 Task: Compose an email with the signature Gerald Davis with the subject Request for a course recommendation and the message I appreciate your attention to detail and thorough response. from softage.2@softage.net to softage.6@softage.net with an attached image file Logo.png Undo the message and rewrite the message as I would like to arrange a call to discuss this matter further Send the email. Finally, move the email from Sent Items to the label Fragrances
Action: Mouse moved to (65, 67)
Screenshot: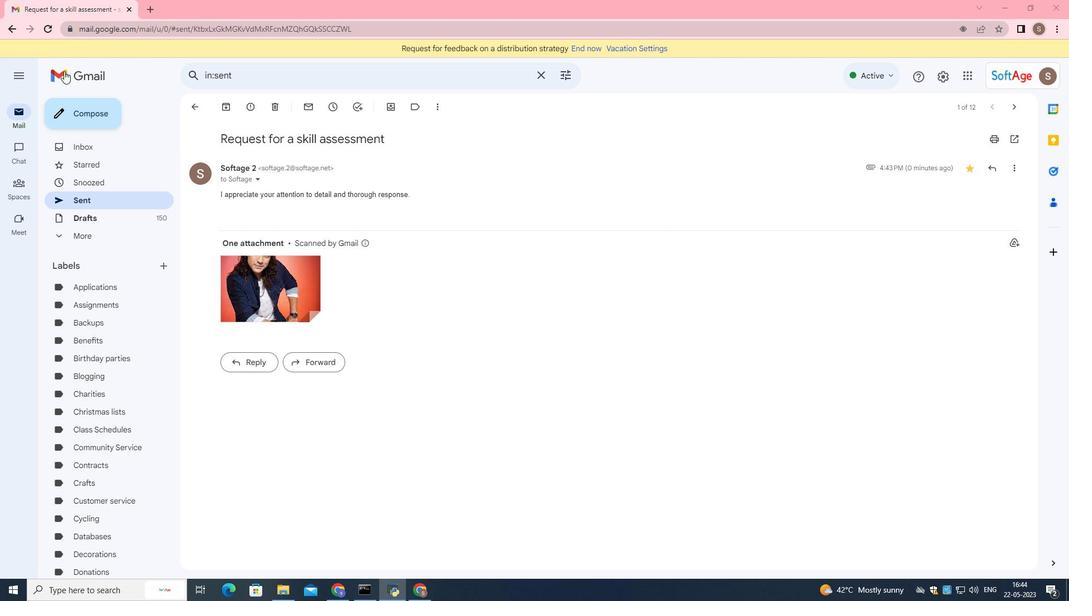 
Action: Mouse pressed left at (65, 67)
Screenshot: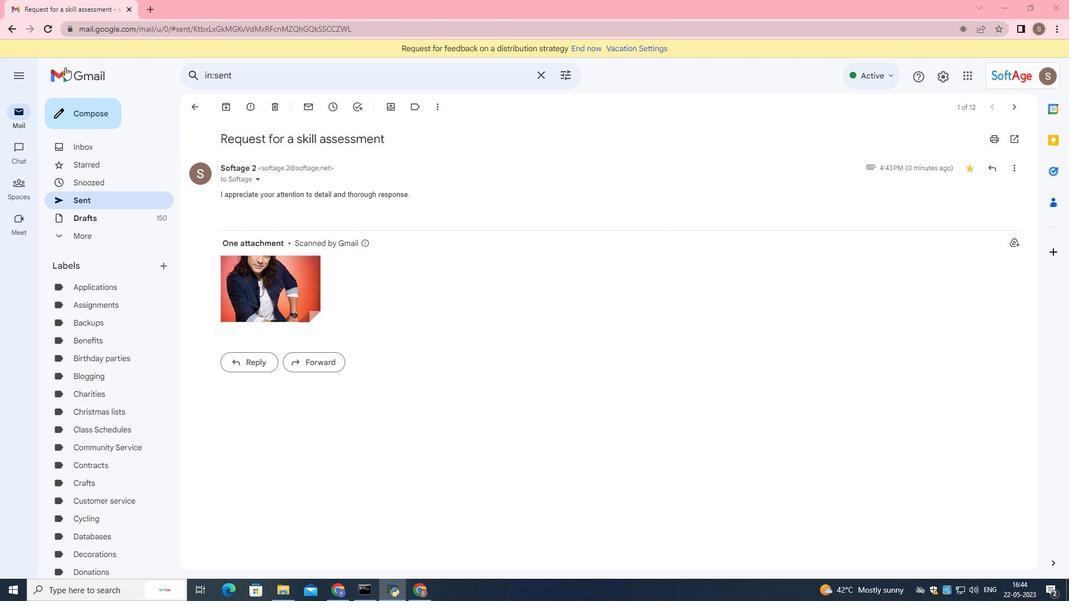 
Action: Mouse moved to (90, 117)
Screenshot: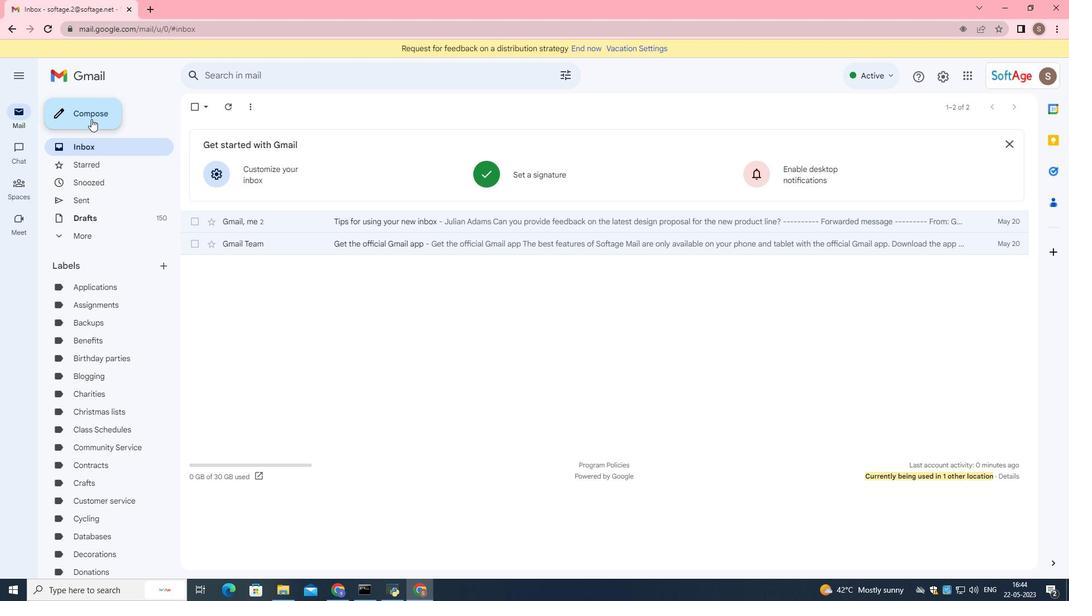 
Action: Mouse pressed left at (90, 117)
Screenshot: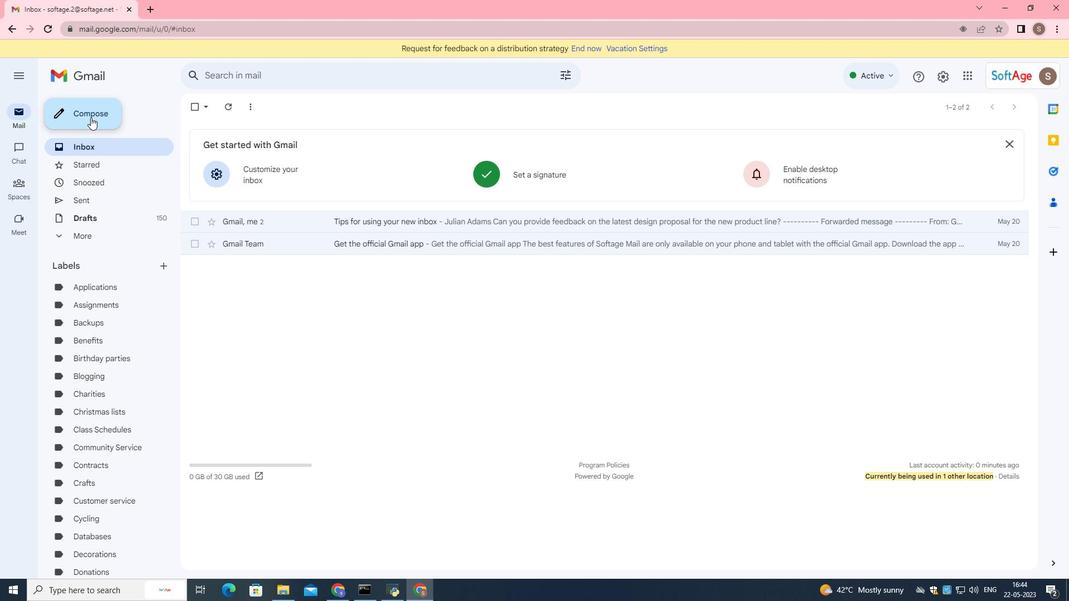 
Action: Mouse moved to (897, 561)
Screenshot: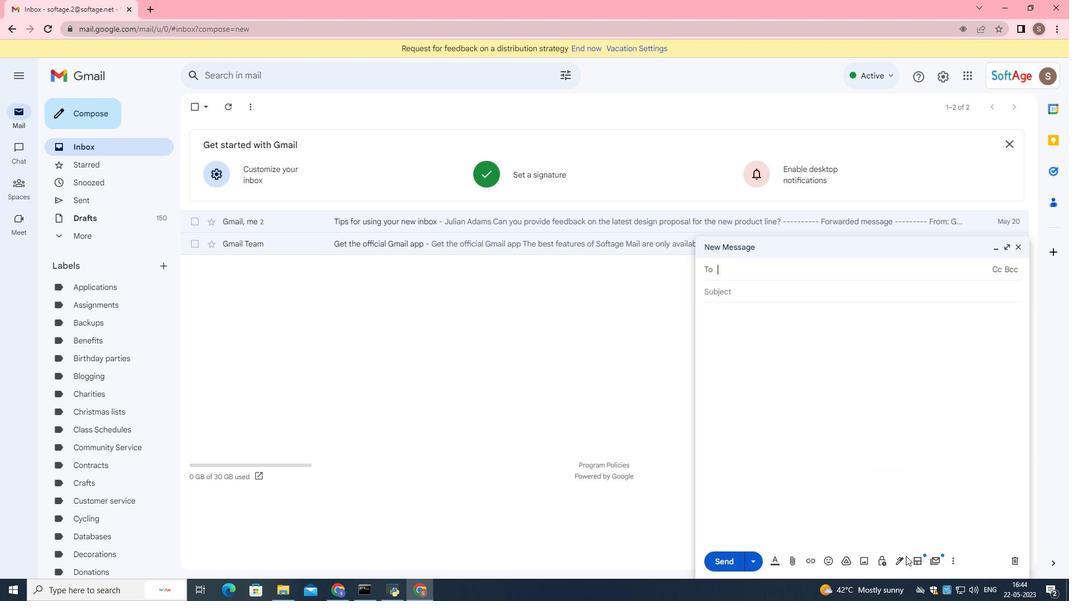 
Action: Mouse pressed left at (897, 561)
Screenshot: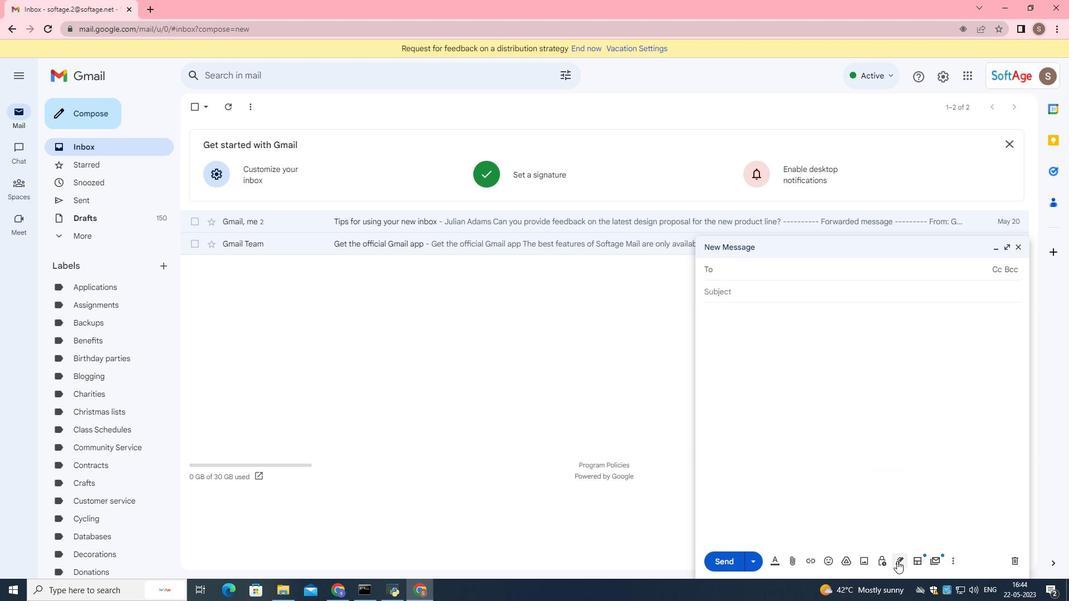 
Action: Mouse moved to (929, 231)
Screenshot: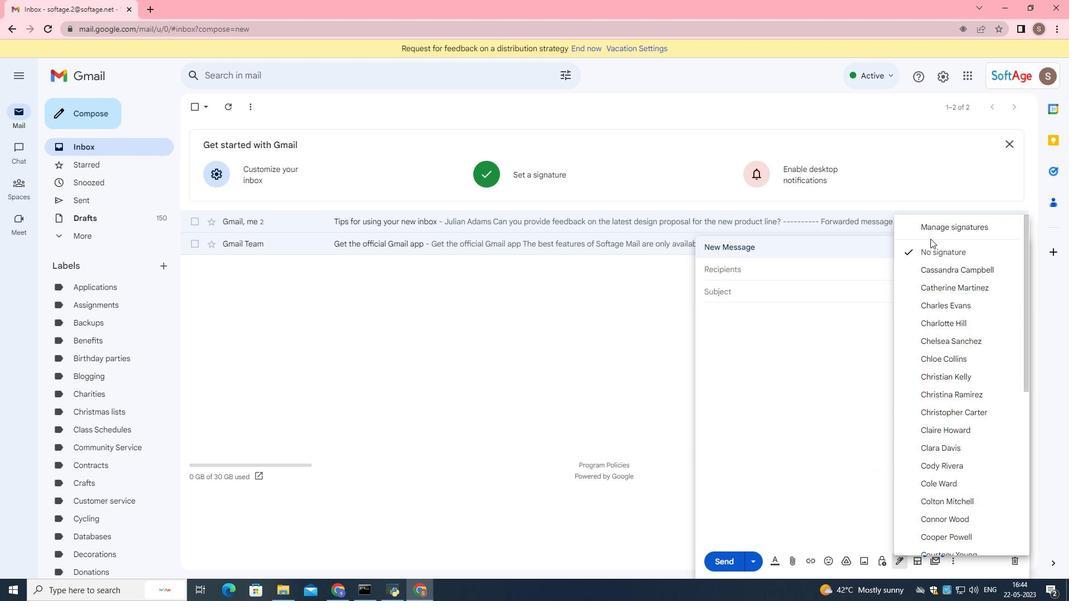 
Action: Mouse pressed left at (929, 231)
Screenshot: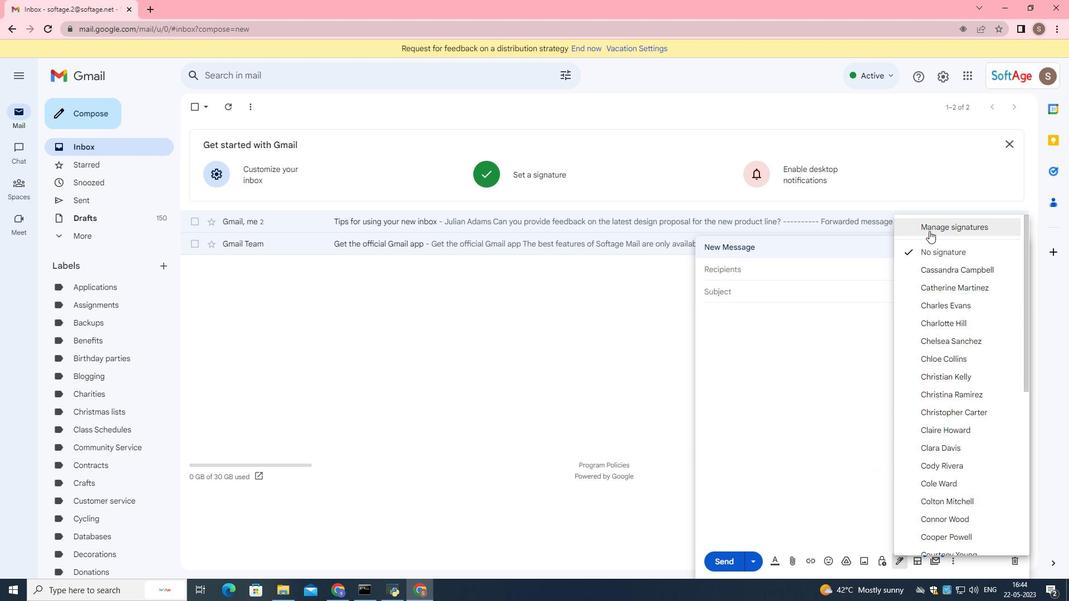 
Action: Mouse moved to (897, 560)
Screenshot: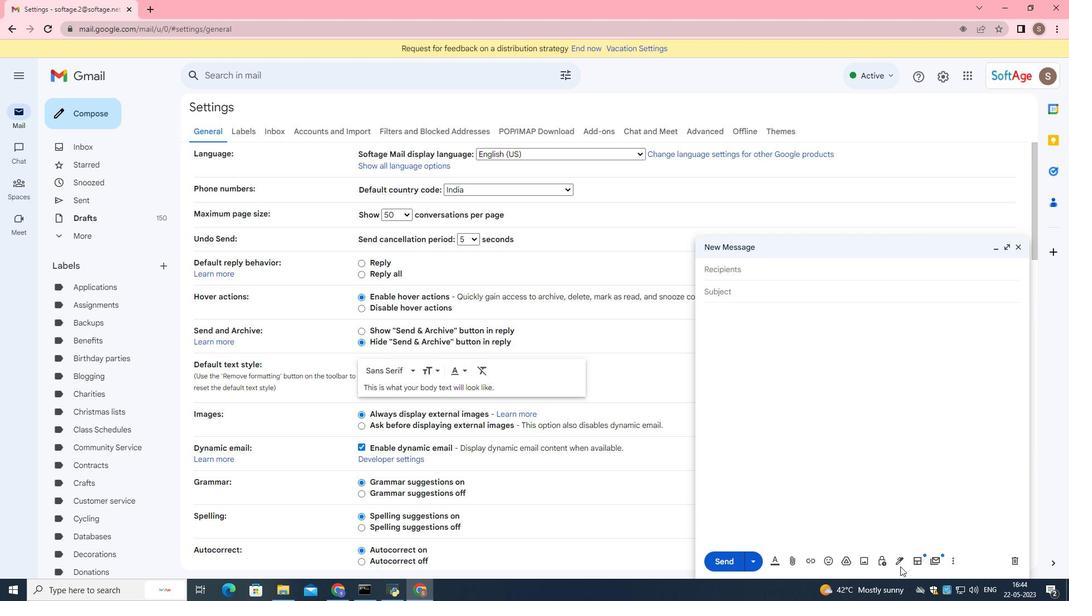 
Action: Mouse pressed left at (897, 560)
Screenshot: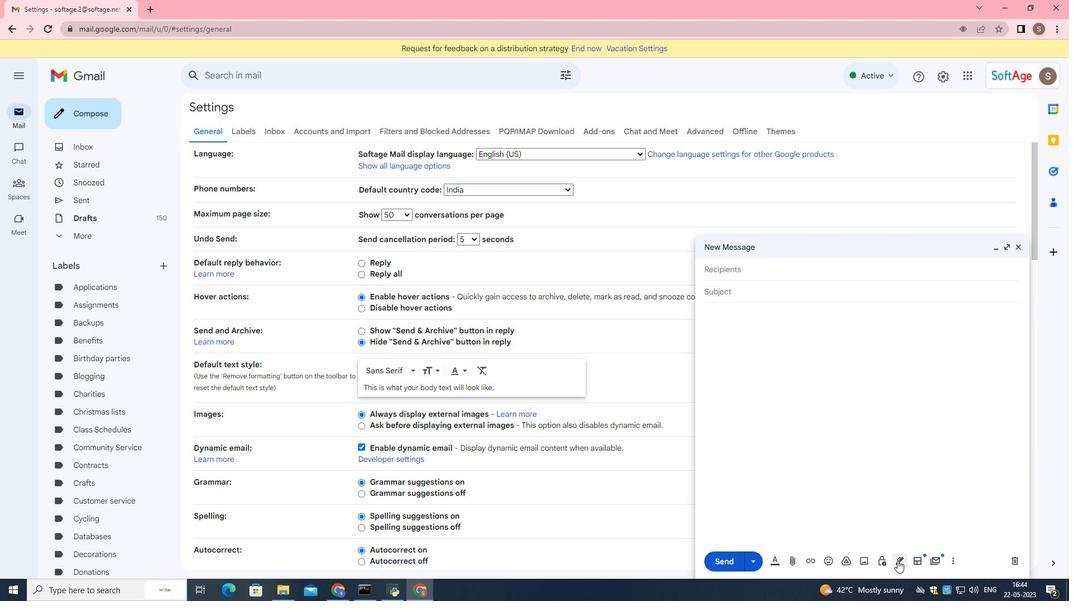 
Action: Mouse moved to (917, 517)
Screenshot: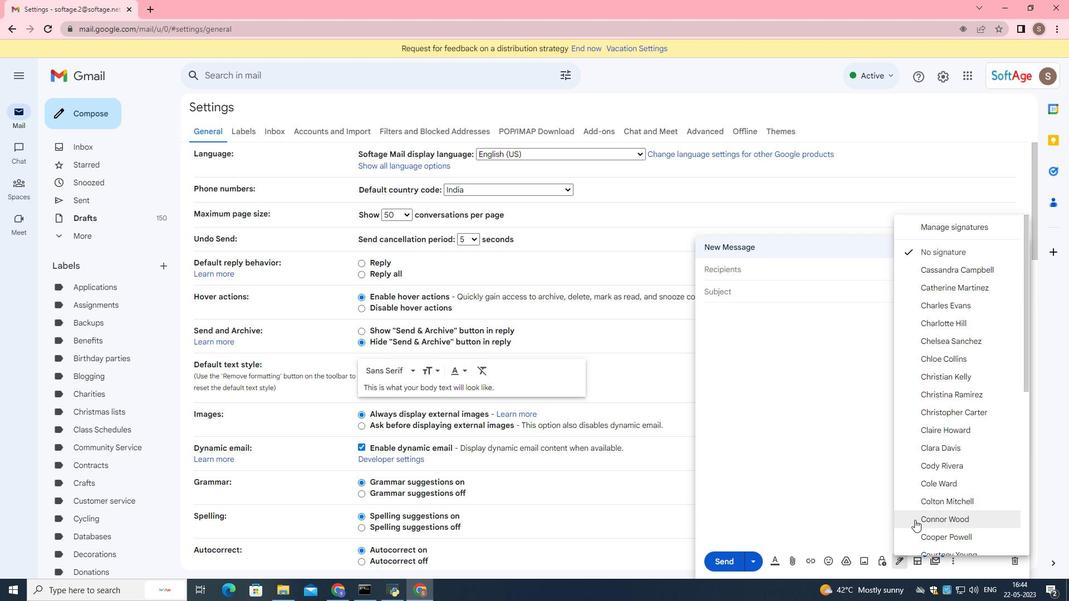 
Action: Mouse scrolled (917, 516) with delta (0, 0)
Screenshot: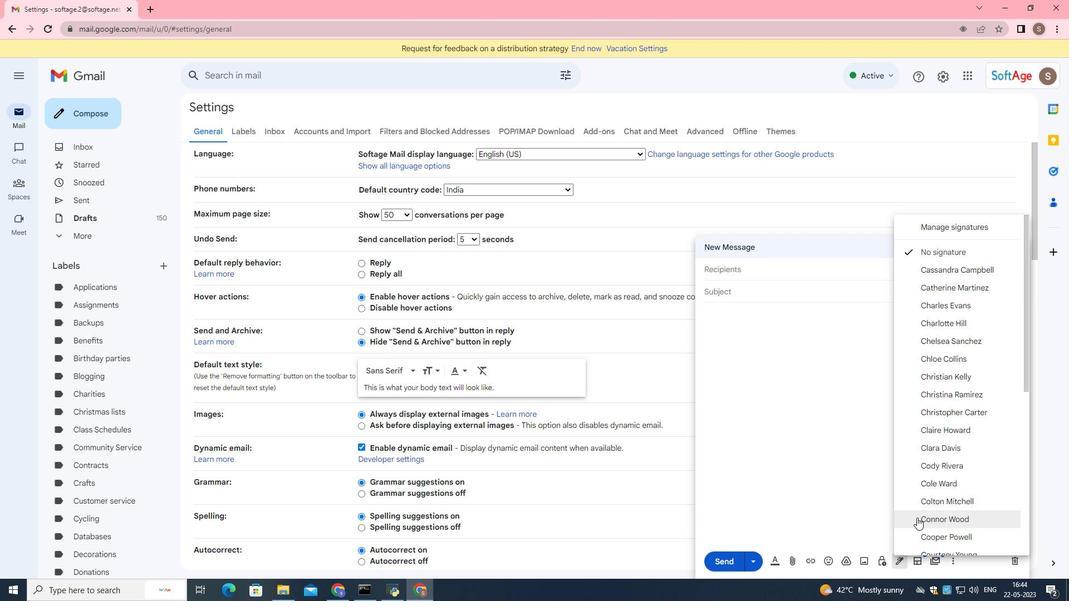 
Action: Mouse scrolled (917, 516) with delta (0, 0)
Screenshot: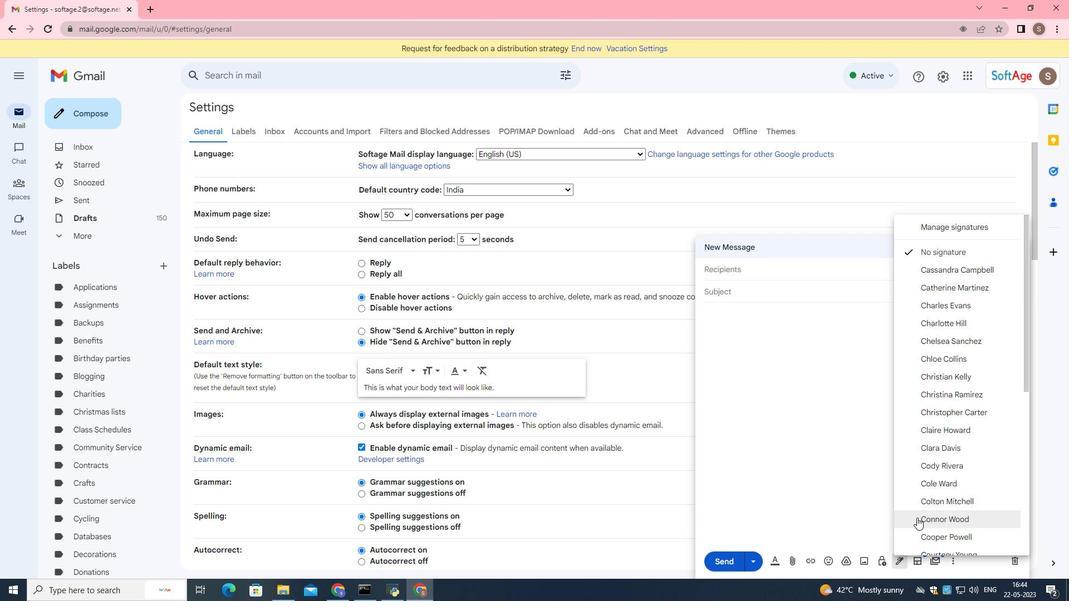 
Action: Mouse scrolled (917, 516) with delta (0, 0)
Screenshot: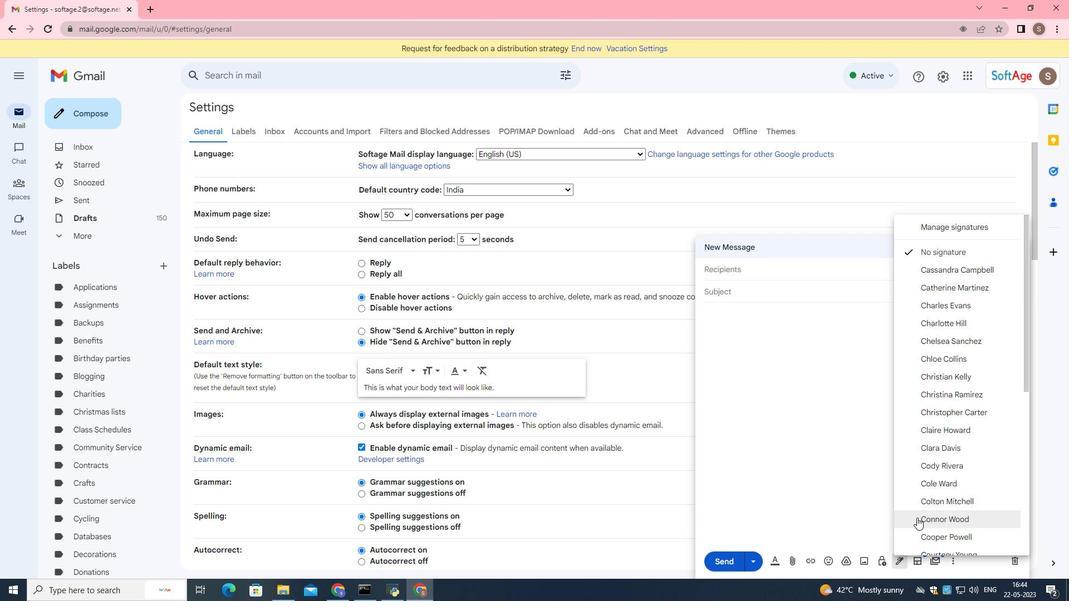 
Action: Mouse scrolled (917, 516) with delta (0, 0)
Screenshot: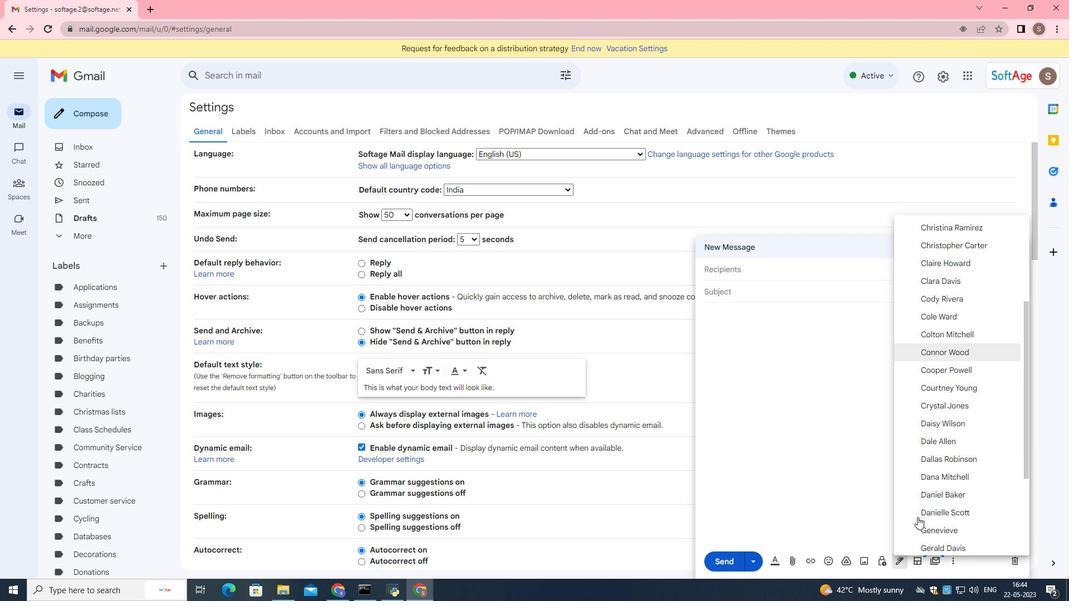 
Action: Mouse scrolled (917, 516) with delta (0, 0)
Screenshot: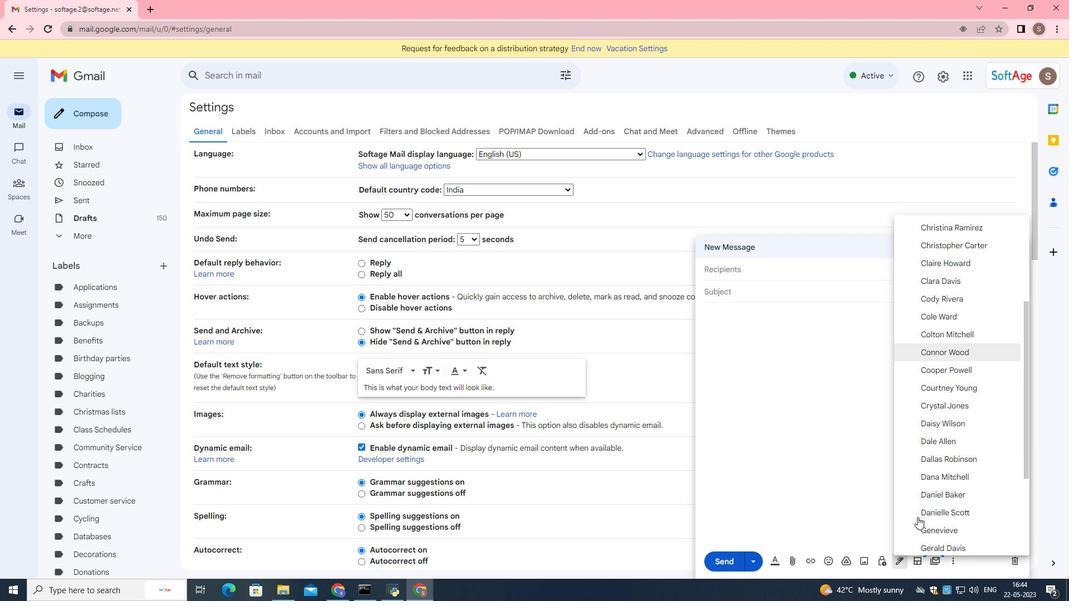 
Action: Mouse scrolled (917, 516) with delta (0, 0)
Screenshot: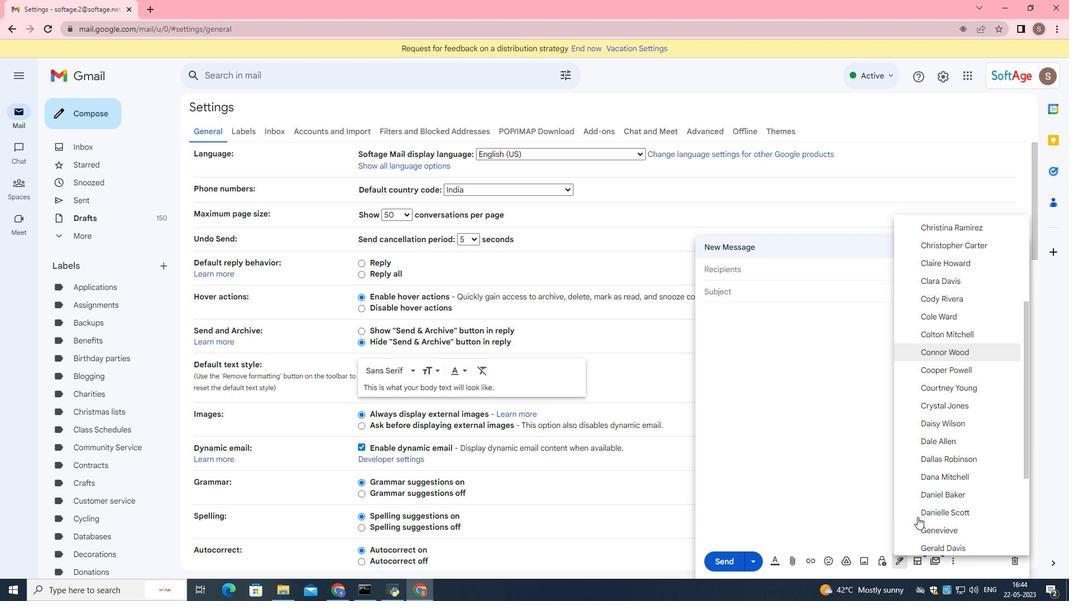 
Action: Mouse scrolled (917, 516) with delta (0, 0)
Screenshot: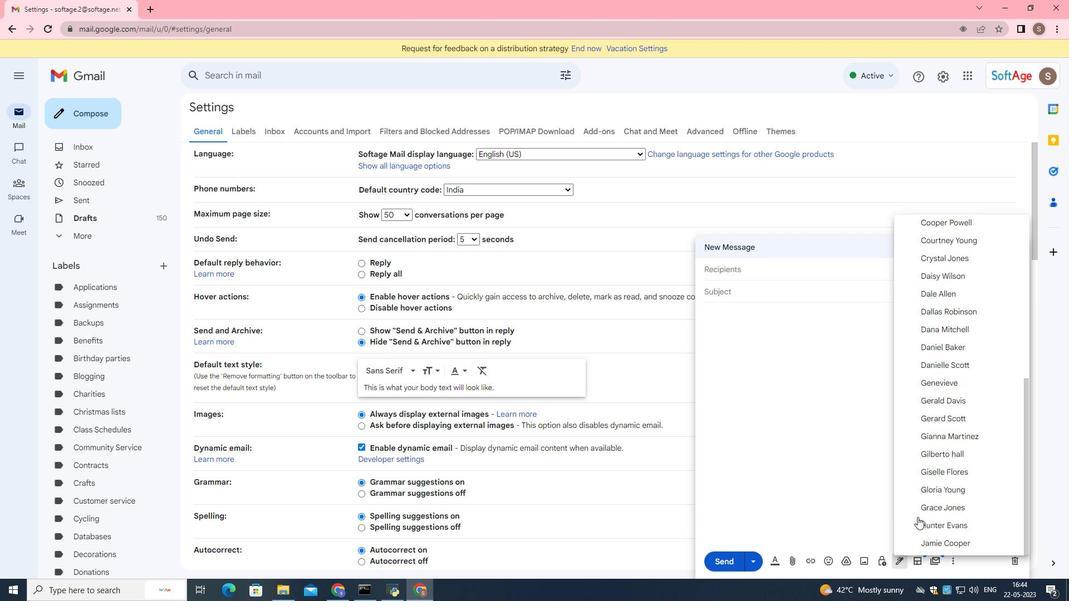 
Action: Mouse scrolled (917, 516) with delta (0, 0)
Screenshot: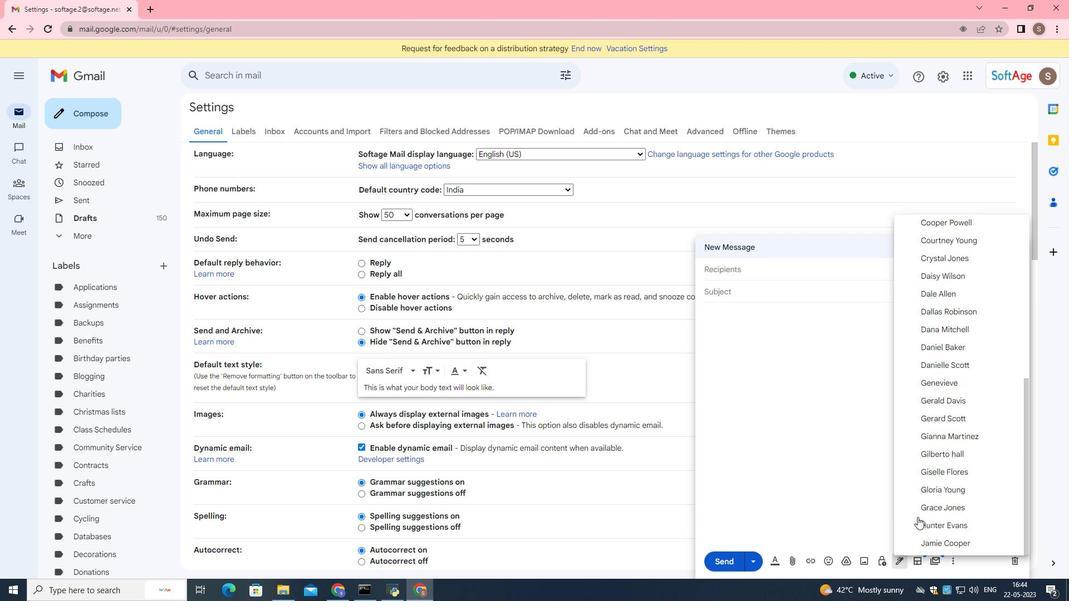 
Action: Mouse scrolled (917, 516) with delta (0, 0)
Screenshot: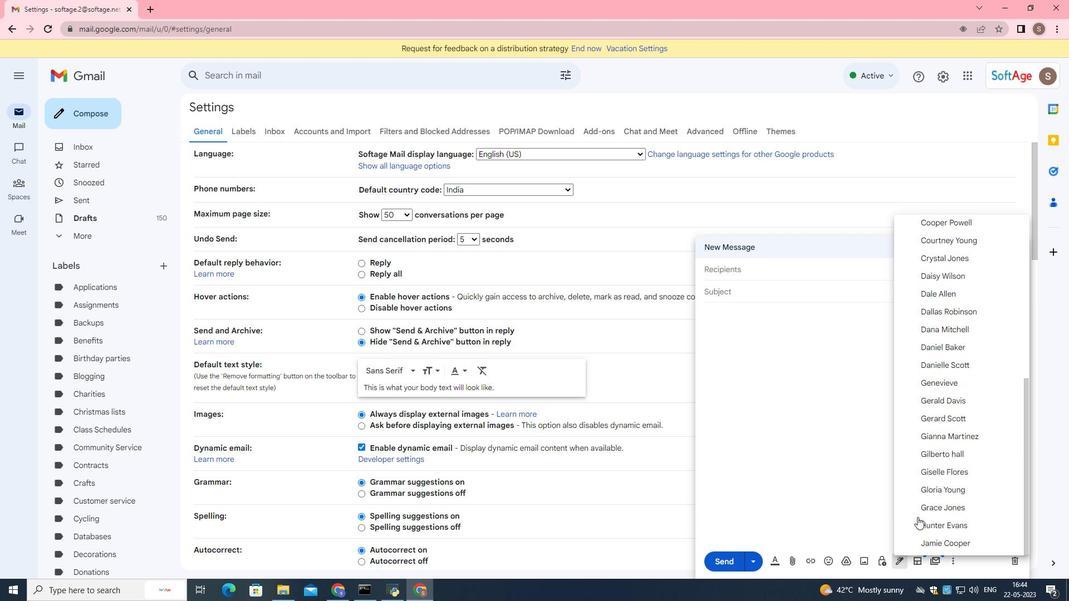 
Action: Mouse scrolled (917, 516) with delta (0, 0)
Screenshot: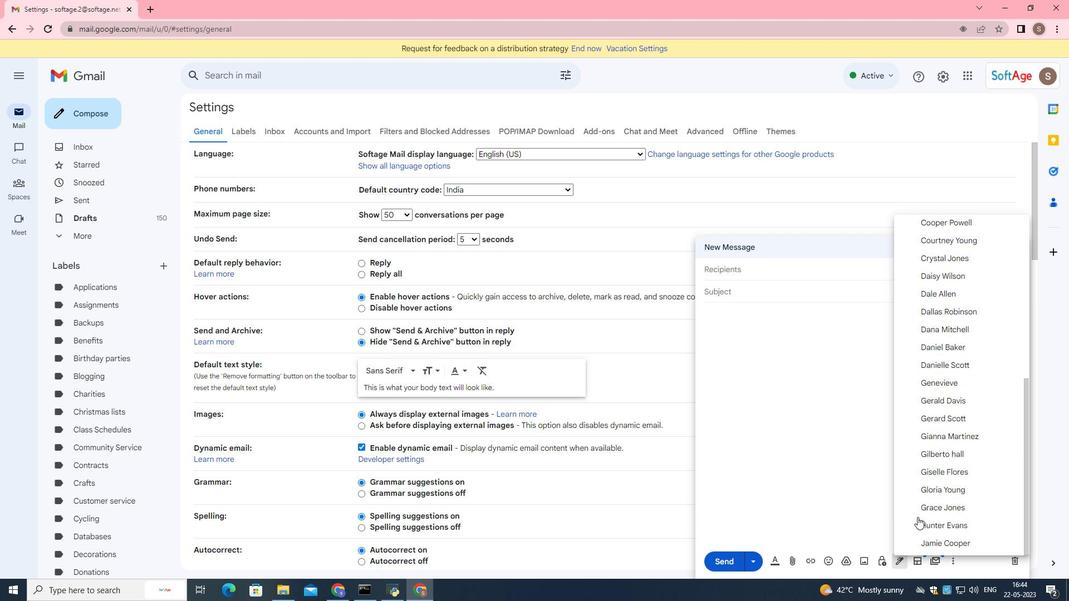
Action: Mouse scrolled (917, 516) with delta (0, 0)
Screenshot: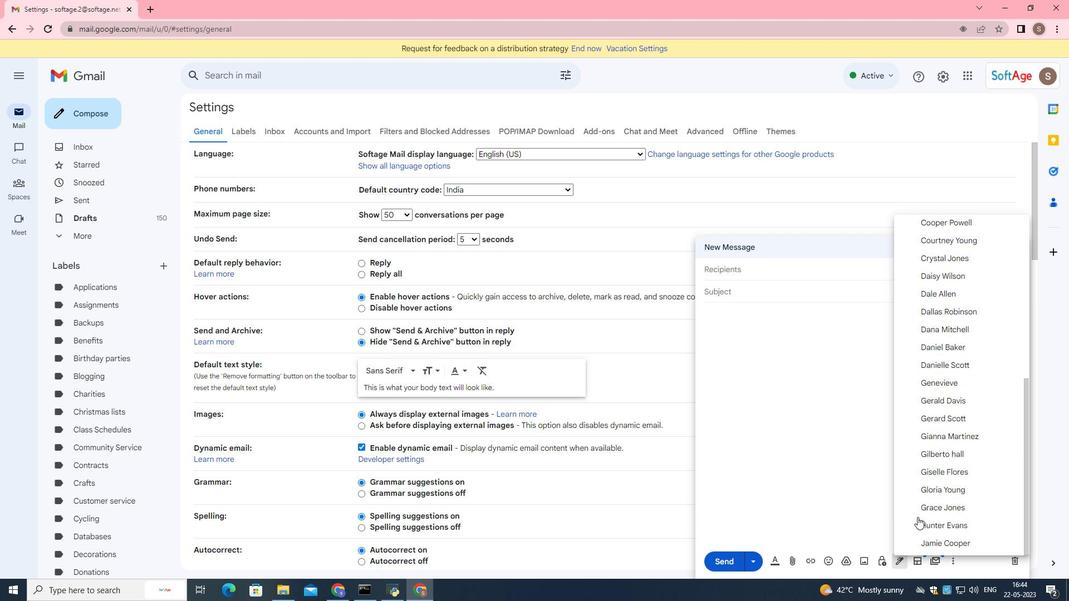 
Action: Mouse scrolled (917, 516) with delta (0, 0)
Screenshot: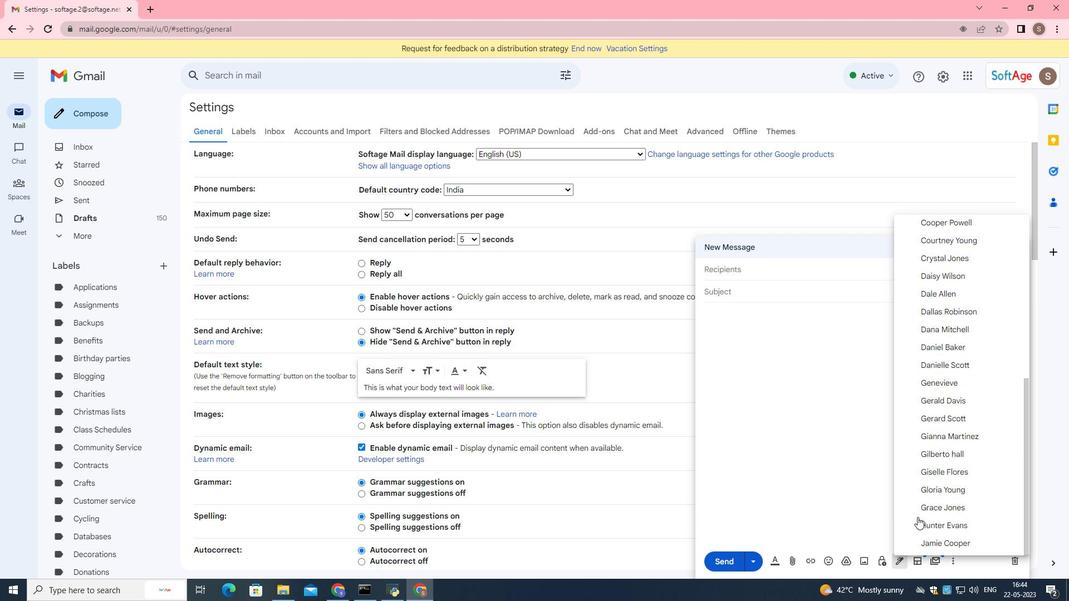 
Action: Mouse scrolled (917, 516) with delta (0, 0)
Screenshot: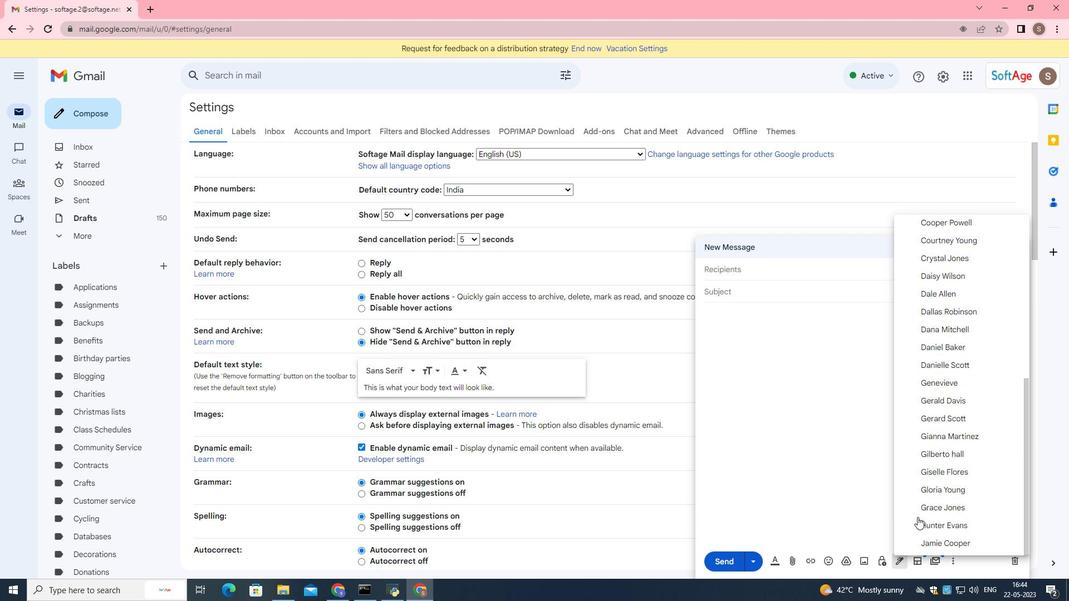 
Action: Mouse scrolled (917, 516) with delta (0, 0)
Screenshot: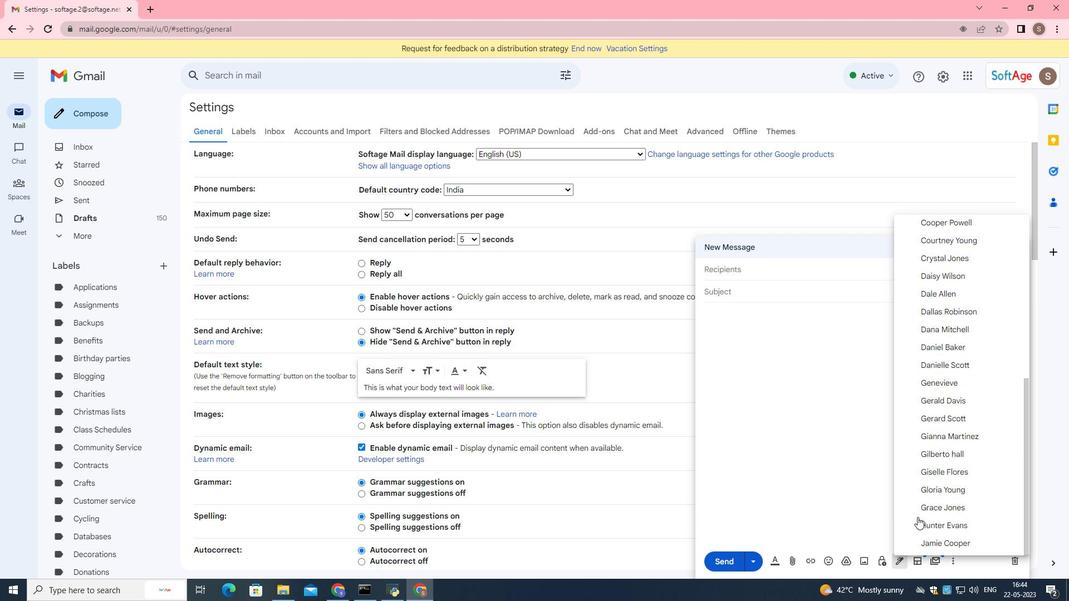
Action: Mouse scrolled (917, 516) with delta (0, 0)
Screenshot: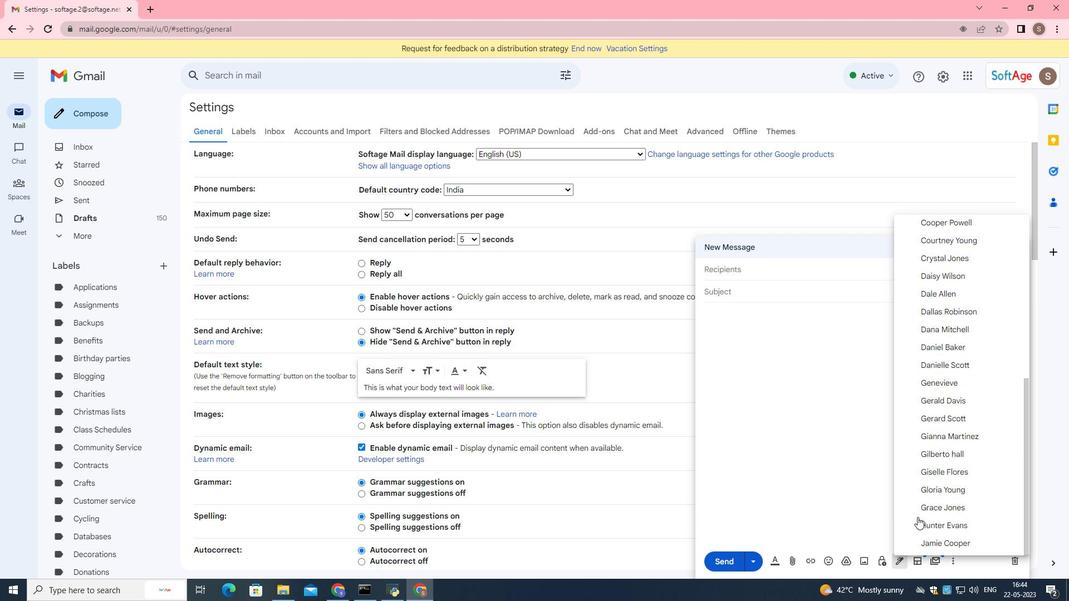 
Action: Mouse scrolled (917, 516) with delta (0, 0)
Screenshot: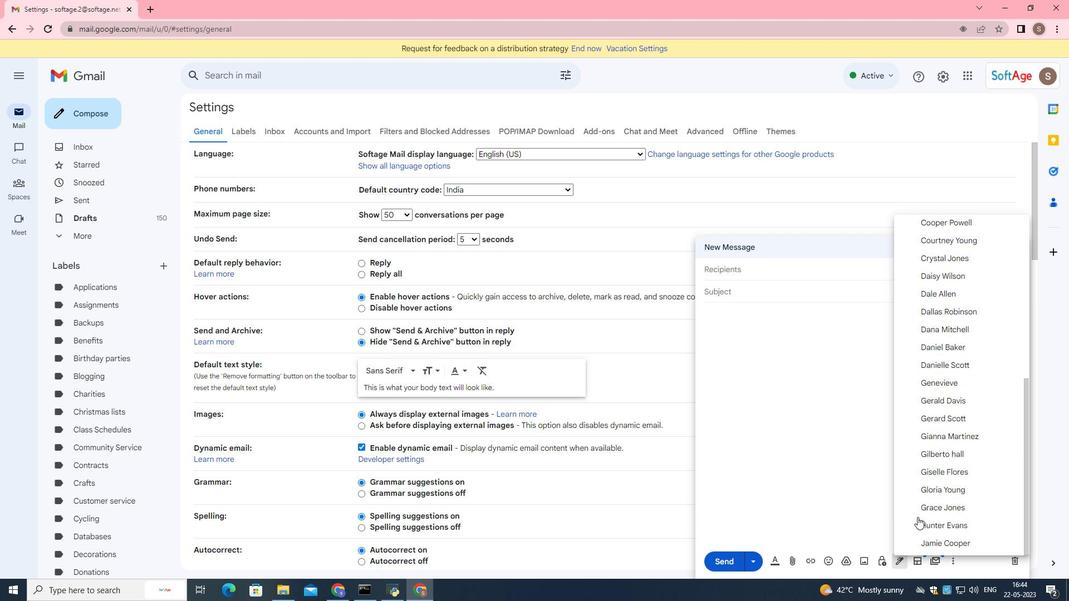 
Action: Mouse moved to (952, 401)
Screenshot: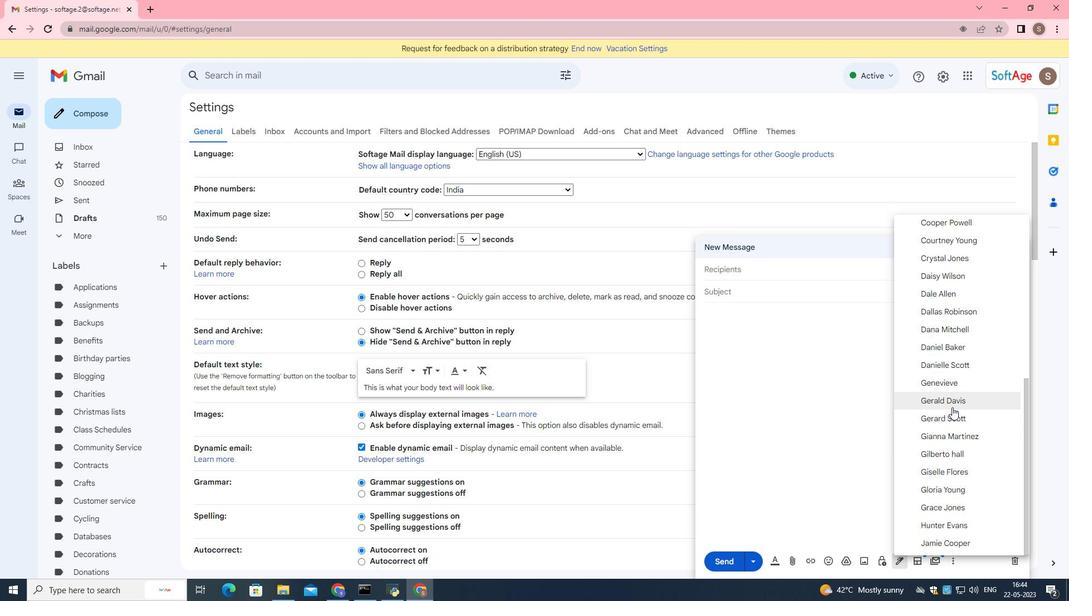 
Action: Mouse pressed left at (952, 401)
Screenshot: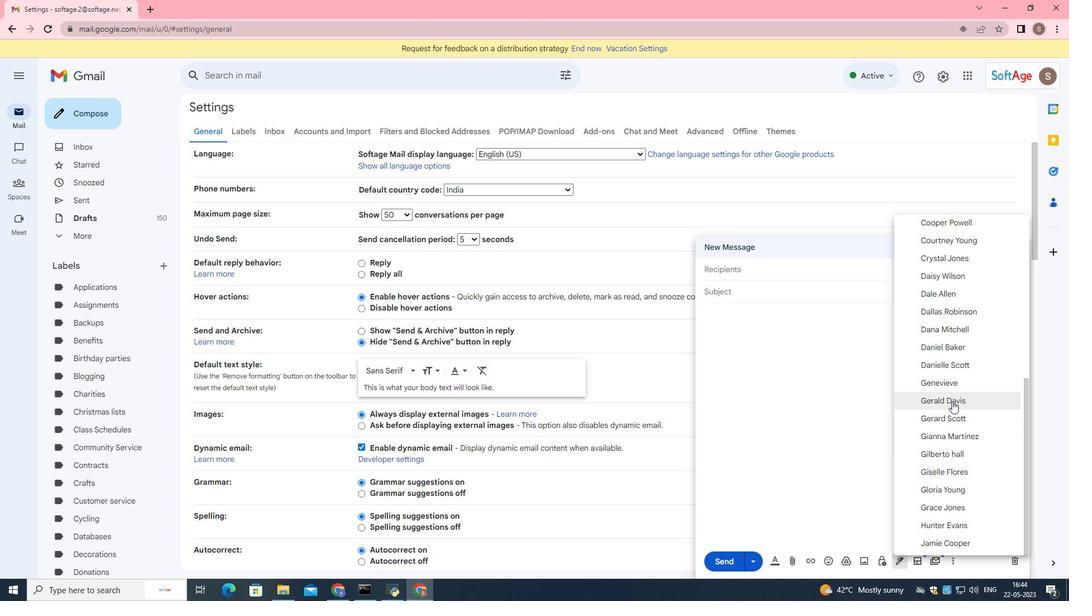 
Action: Mouse moved to (821, 332)
Screenshot: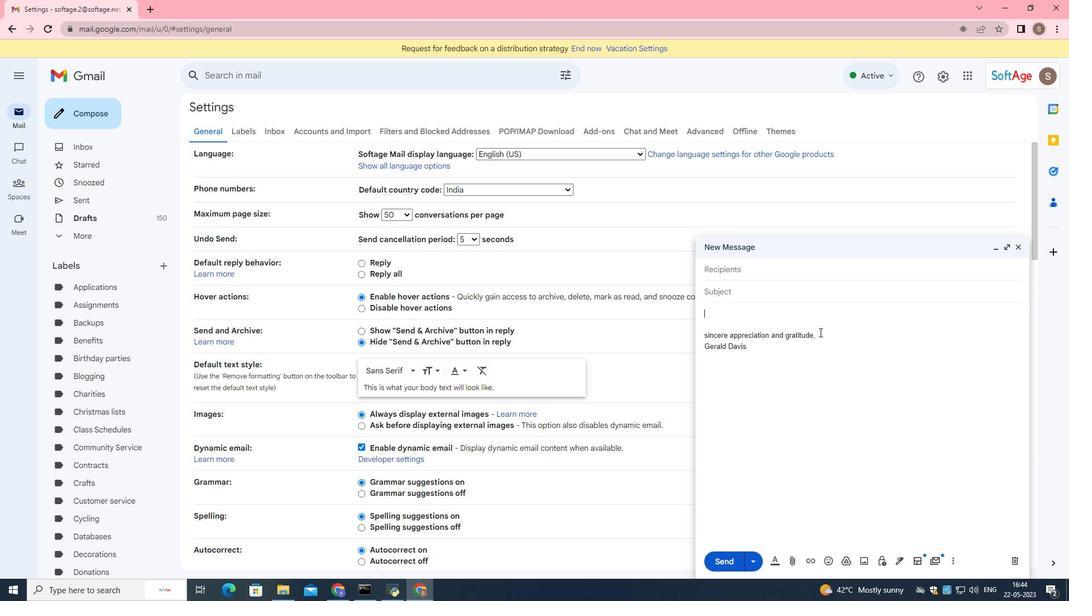 
Action: Mouse pressed left at (821, 332)
Screenshot: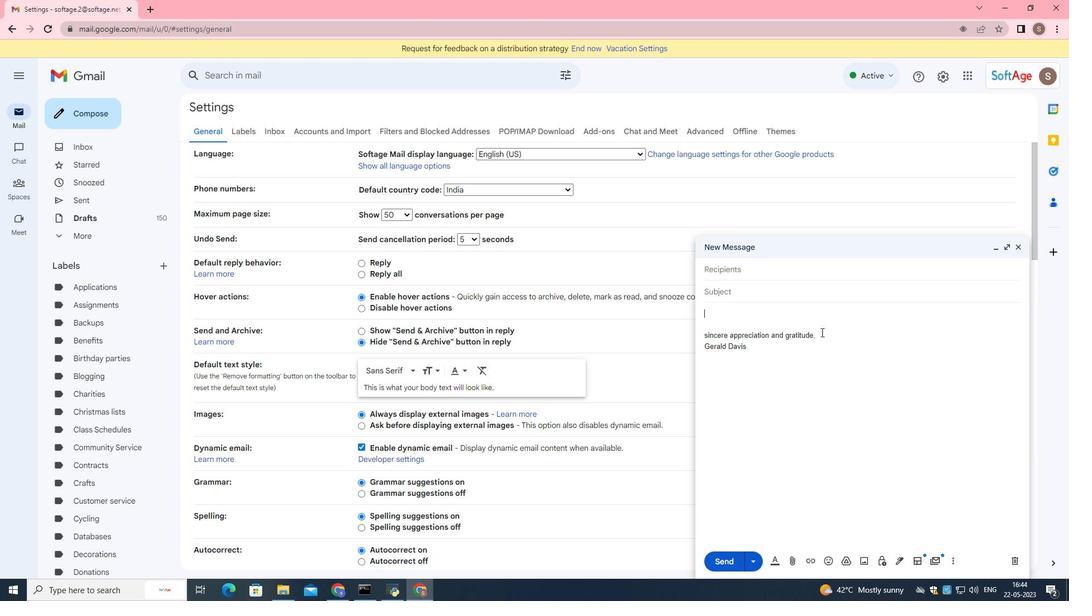 
Action: Mouse moved to (694, 319)
Screenshot: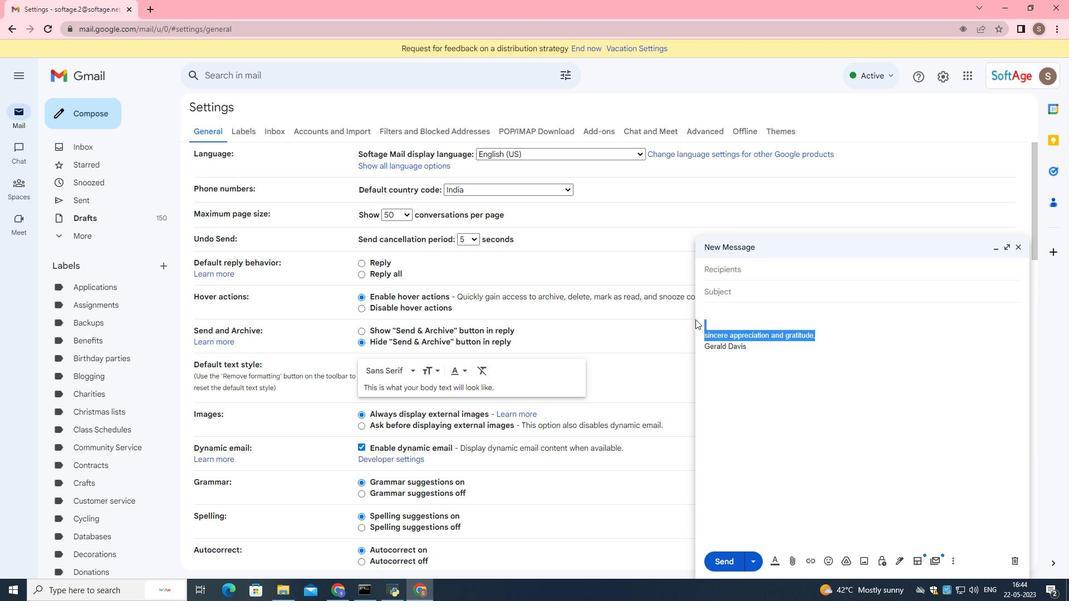 
Action: Key pressed <Key.backspace>
Screenshot: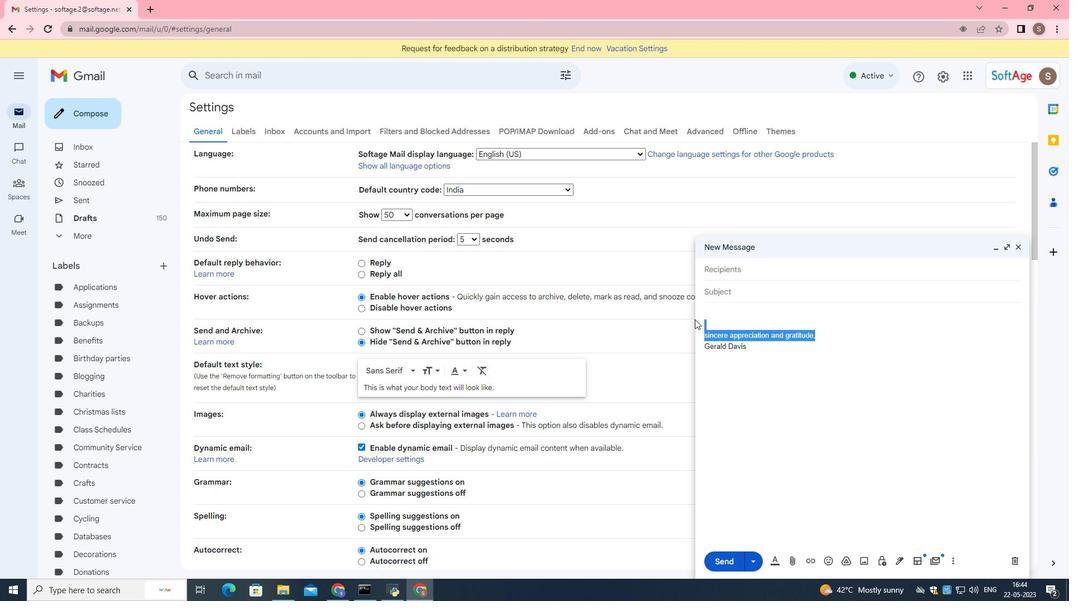 
Action: Mouse moved to (1006, 246)
Screenshot: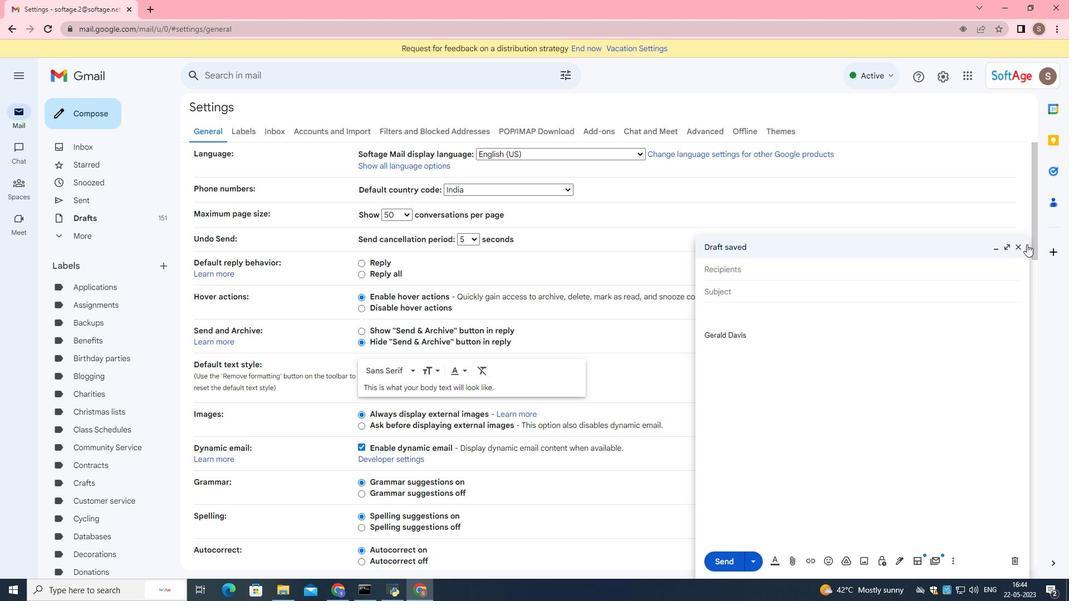 
Action: Mouse pressed left at (1006, 246)
Screenshot: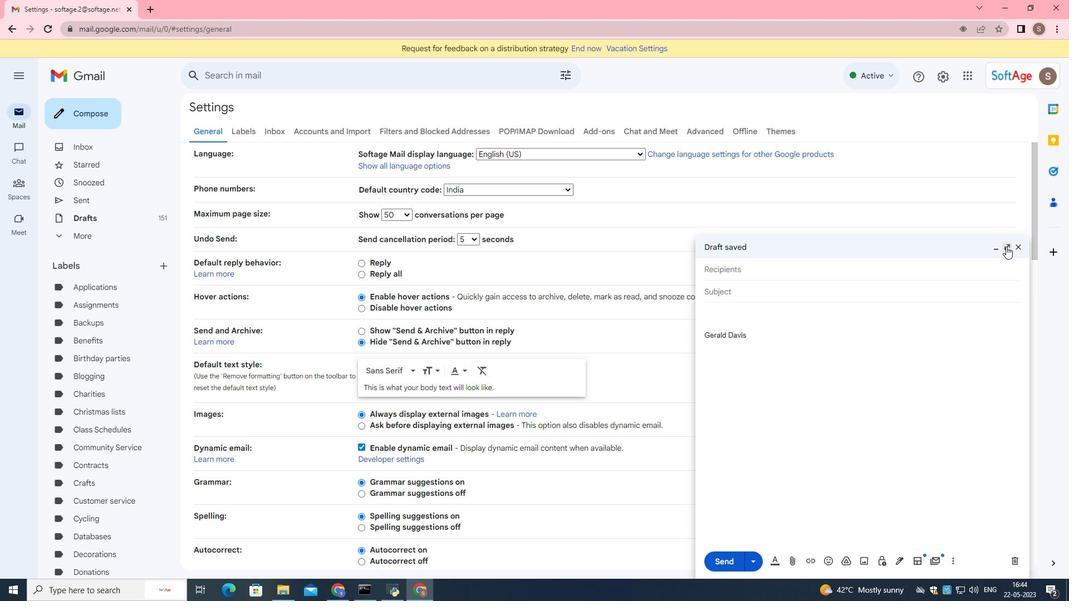 
Action: Mouse moved to (216, 120)
Screenshot: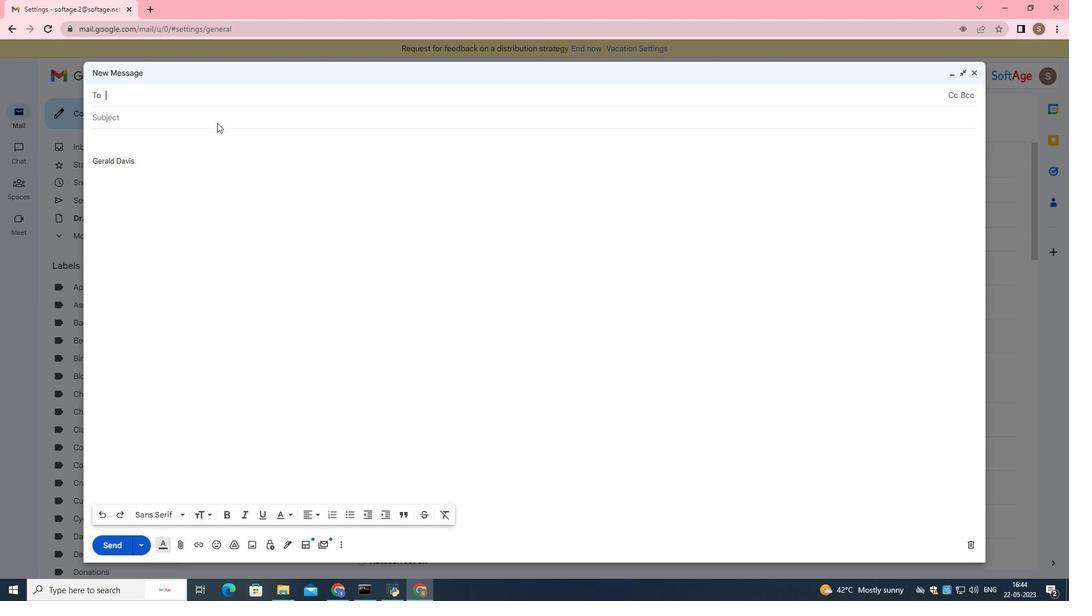 
Action: Mouse pressed left at (216, 120)
Screenshot: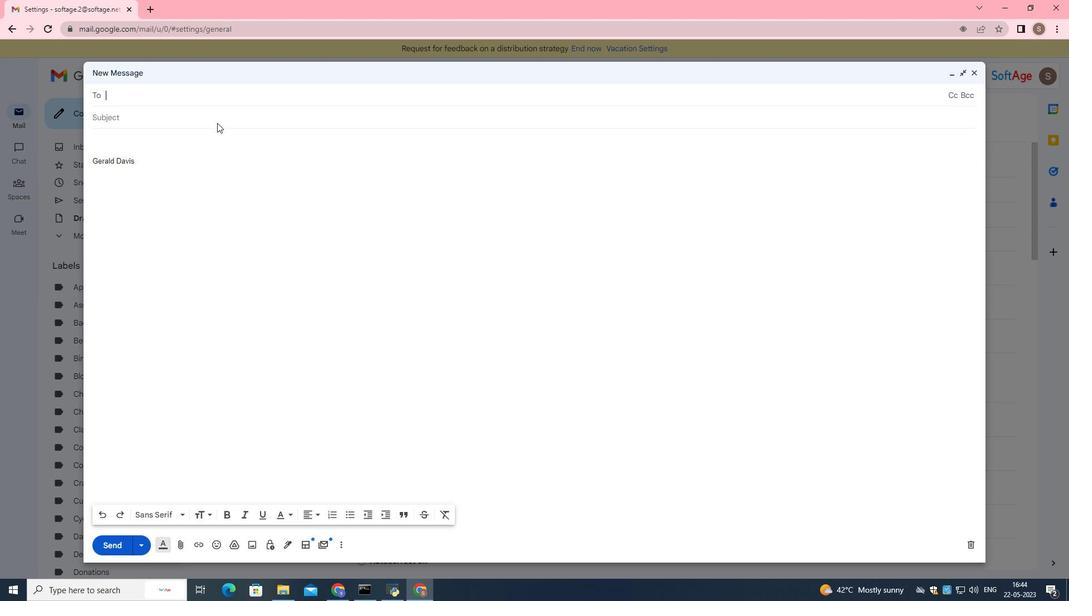 
Action: Mouse moved to (251, 123)
Screenshot: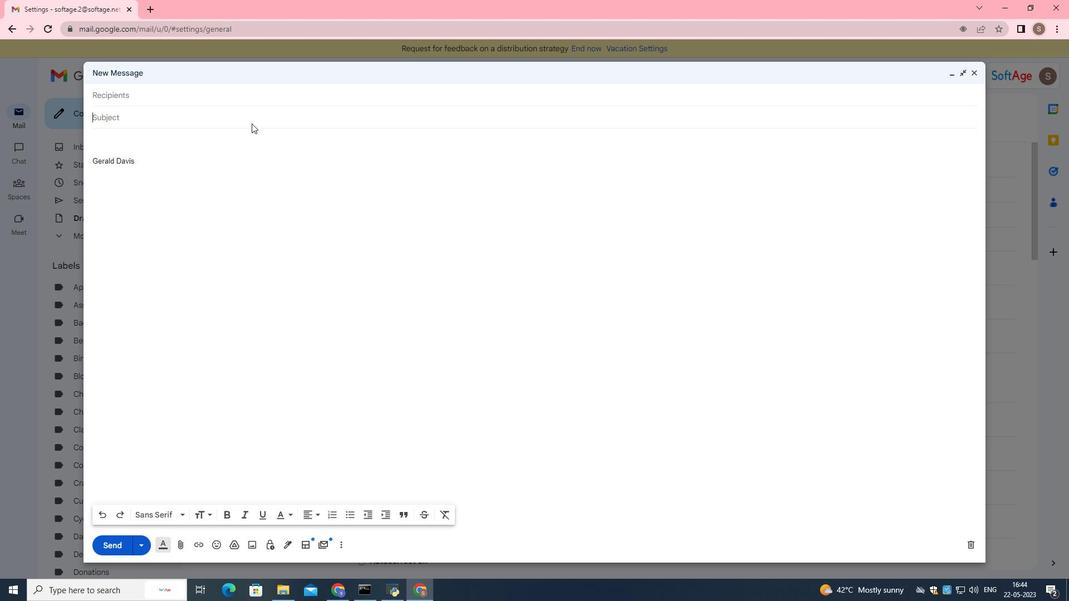 
Action: Key pressed <Key.shift>
Screenshot: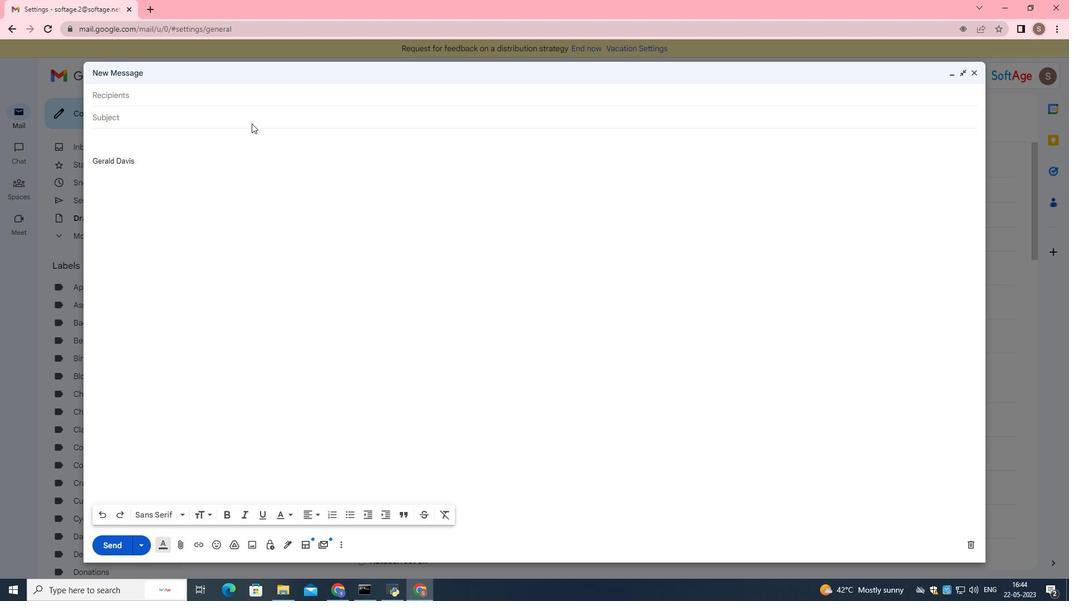
Action: Mouse moved to (251, 123)
Screenshot: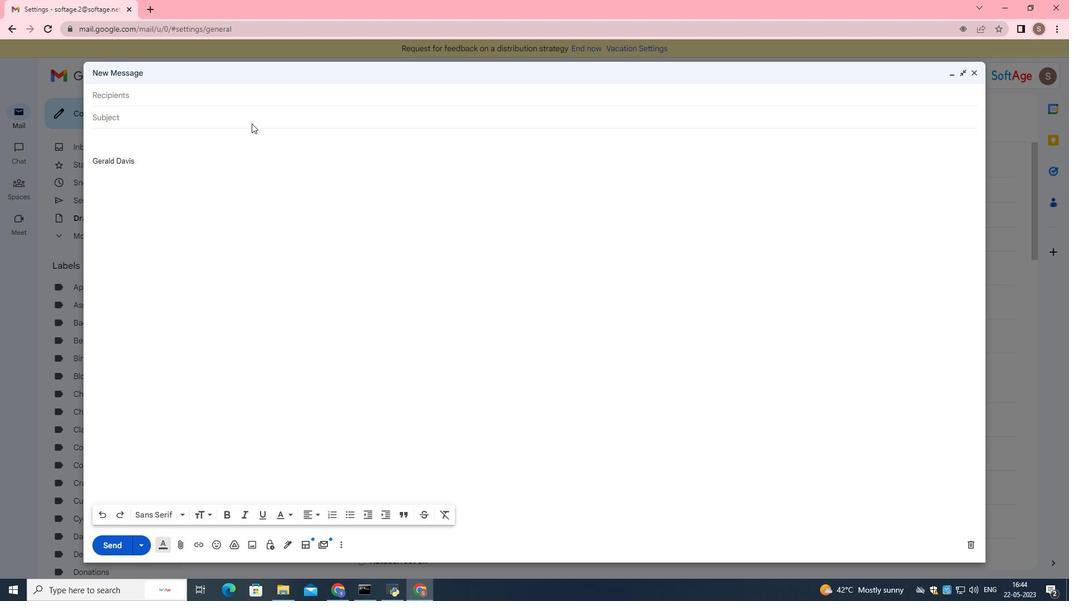 
Action: Key pressed Request<Key.space>for<Key.space>a<Key.space>course<Key.space>recommendation
Screenshot: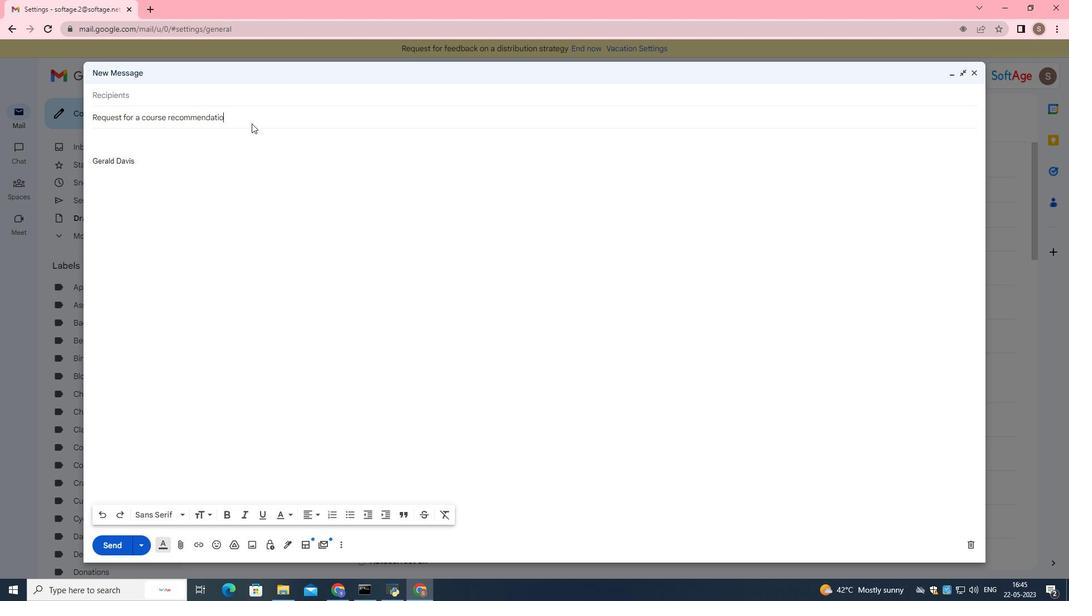 
Action: Mouse moved to (252, 144)
Screenshot: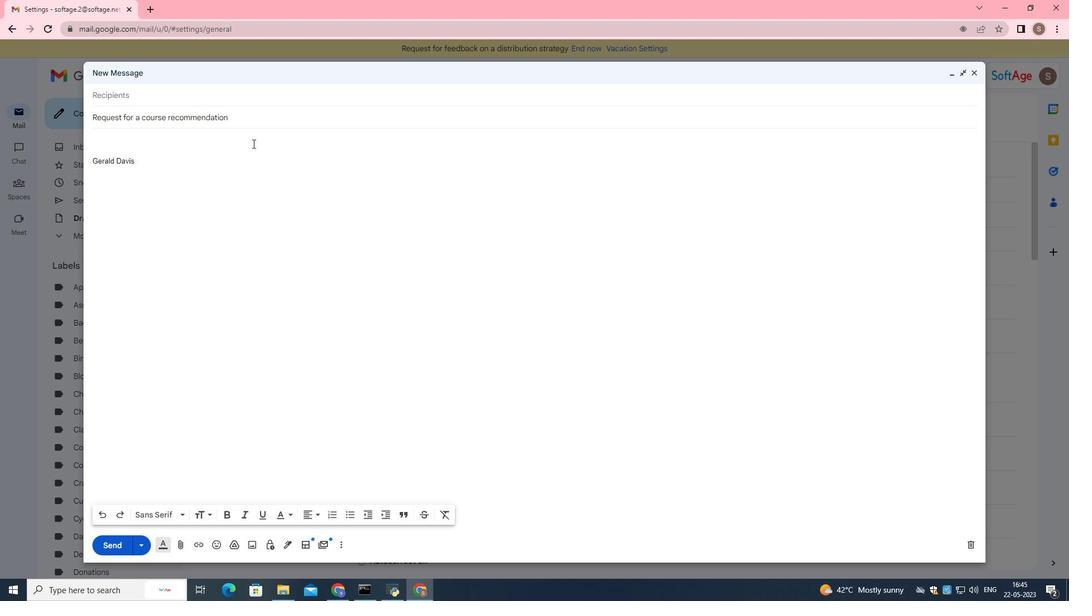 
Action: Mouse pressed left at (252, 144)
Screenshot: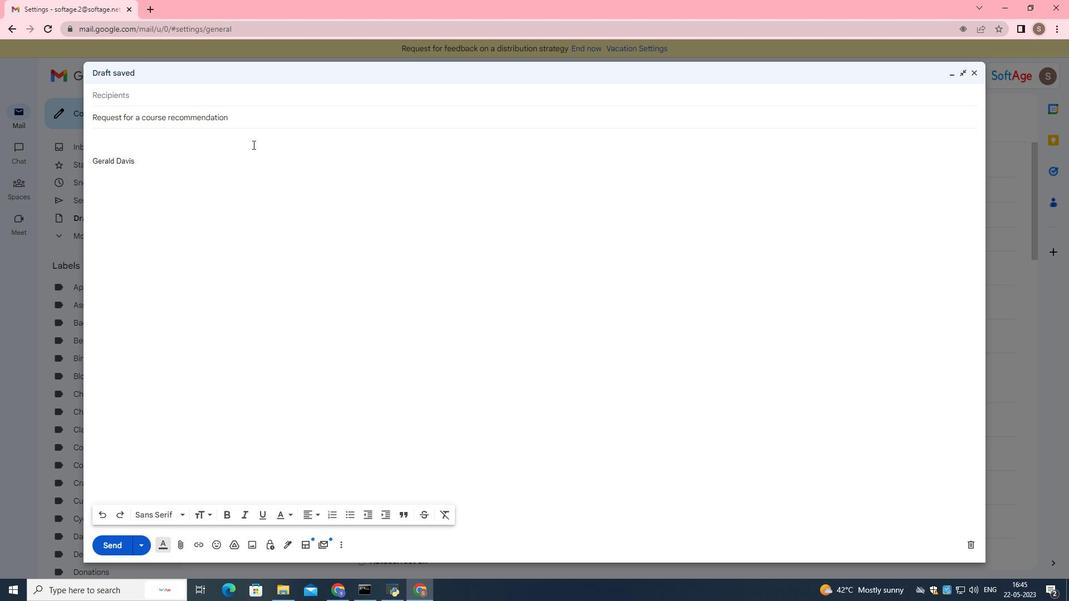 
Action: Mouse moved to (252, 141)
Screenshot: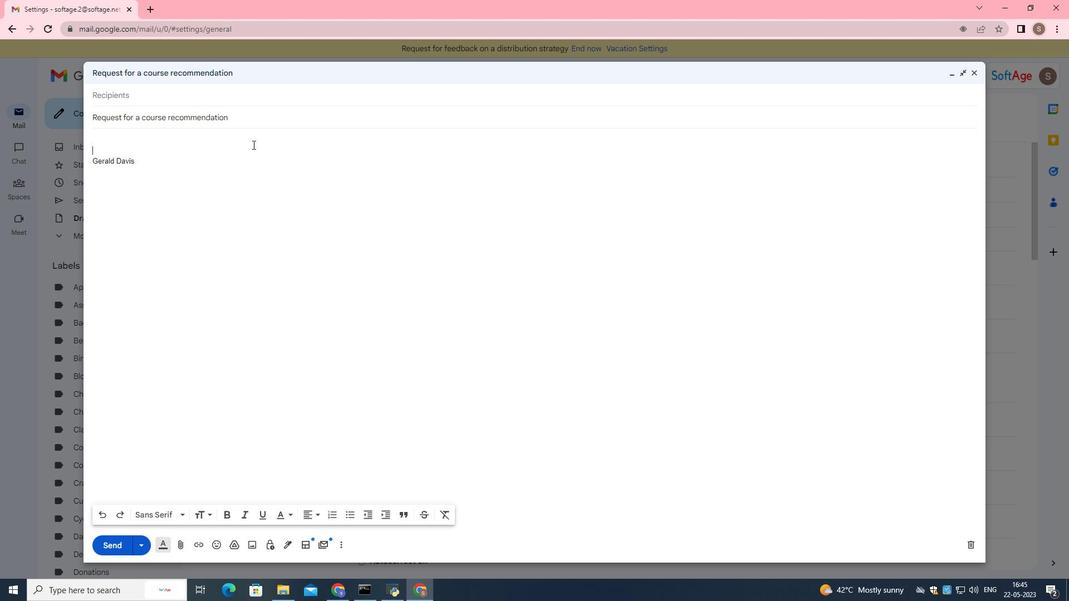 
Action: Key pressed <Key.up><Key.shift>I<Key.space>appreciate<Key.space>ypur<Key.space>attention<Key.space>to<Key.space>detail<Key.space>and<Key.space>through<Key.space>response.
Screenshot: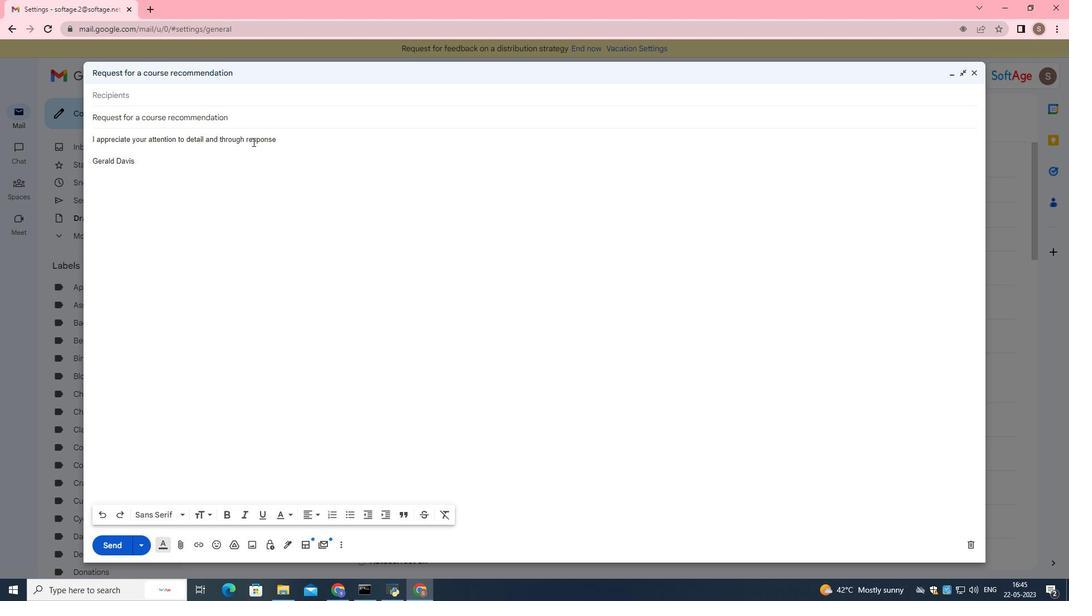 
Action: Mouse moved to (242, 100)
Screenshot: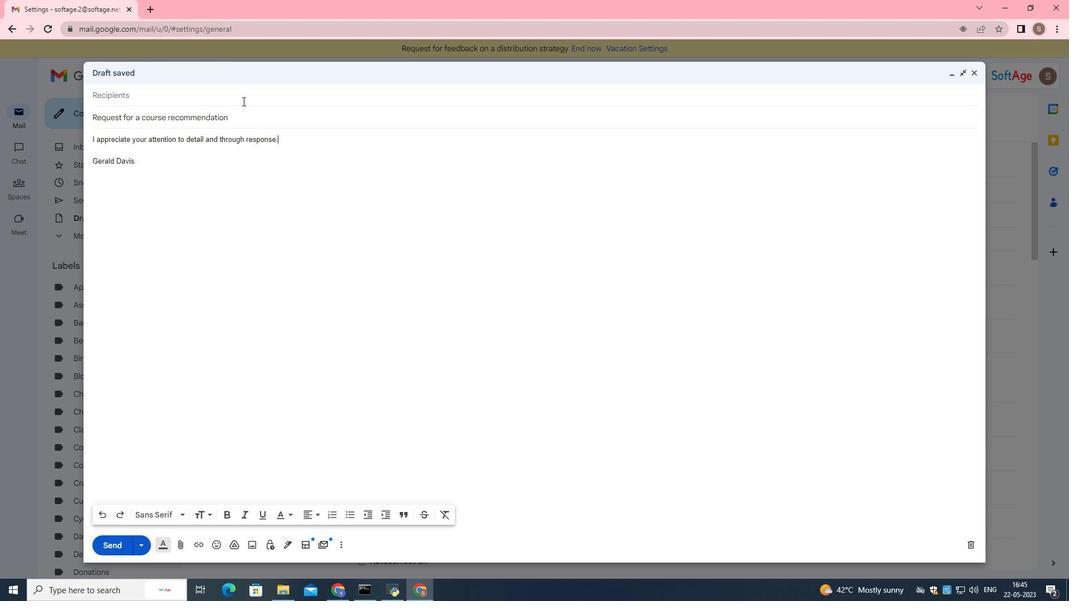 
Action: Mouse pressed left at (242, 100)
Screenshot: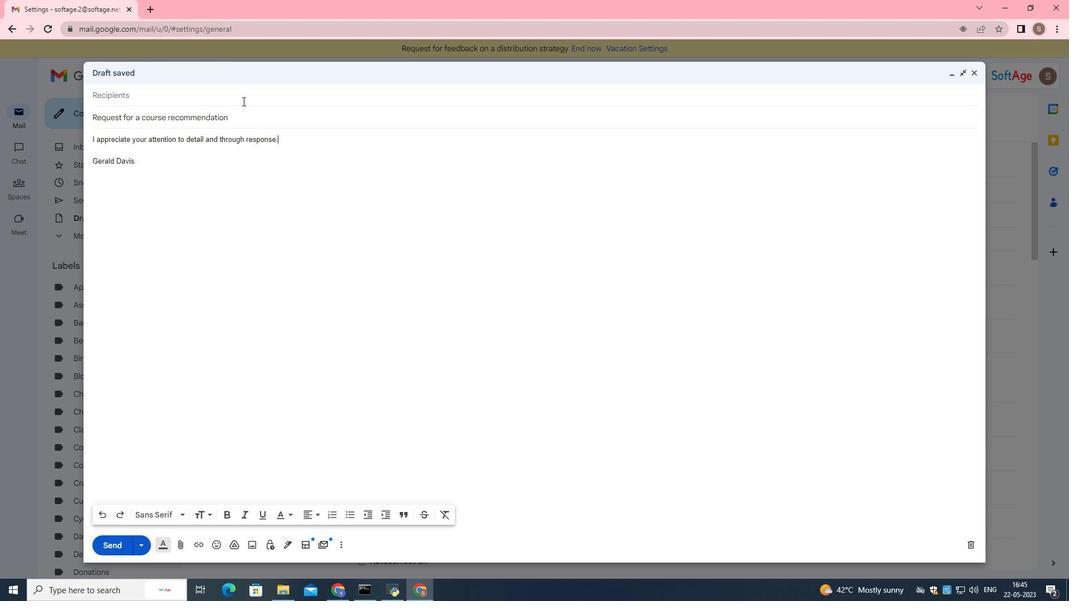 
Action: Key pressed softage.6<Key.shift>@softage.net
Screenshot: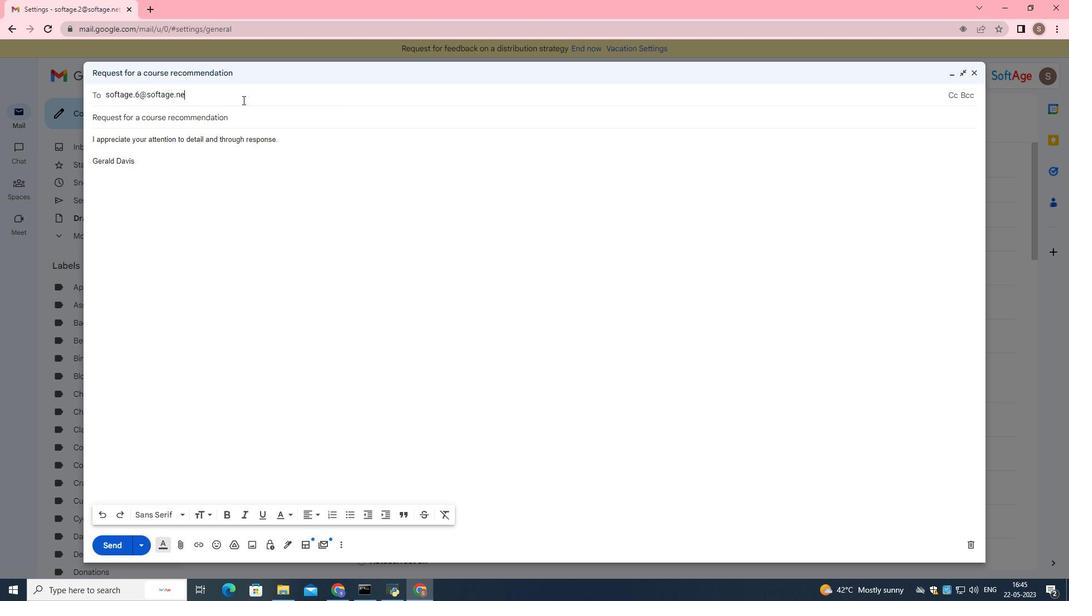 
Action: Mouse moved to (246, 116)
Screenshot: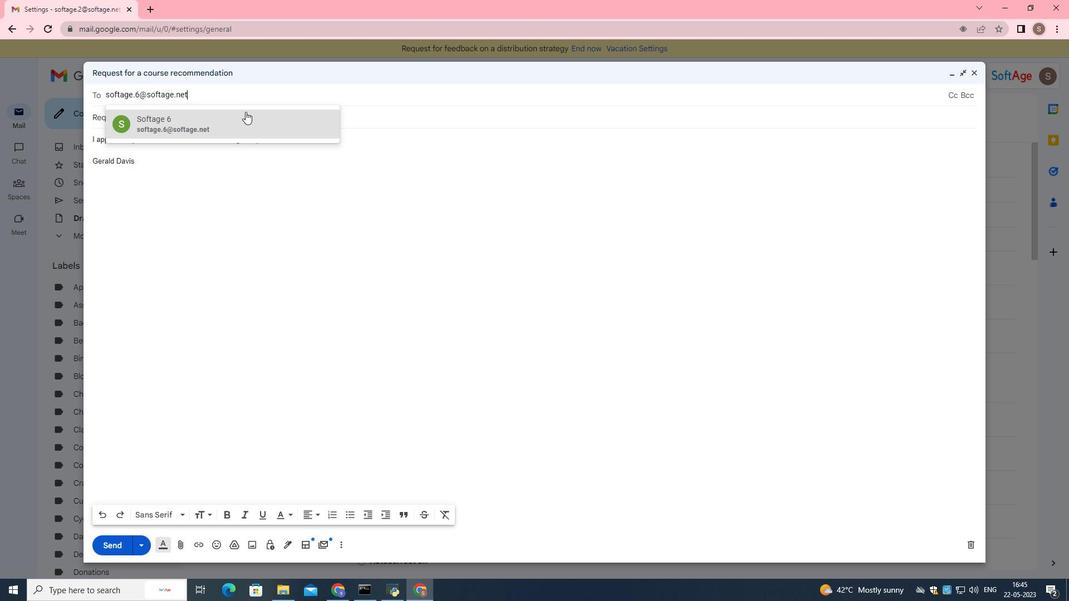
Action: Mouse pressed left at (246, 116)
Screenshot: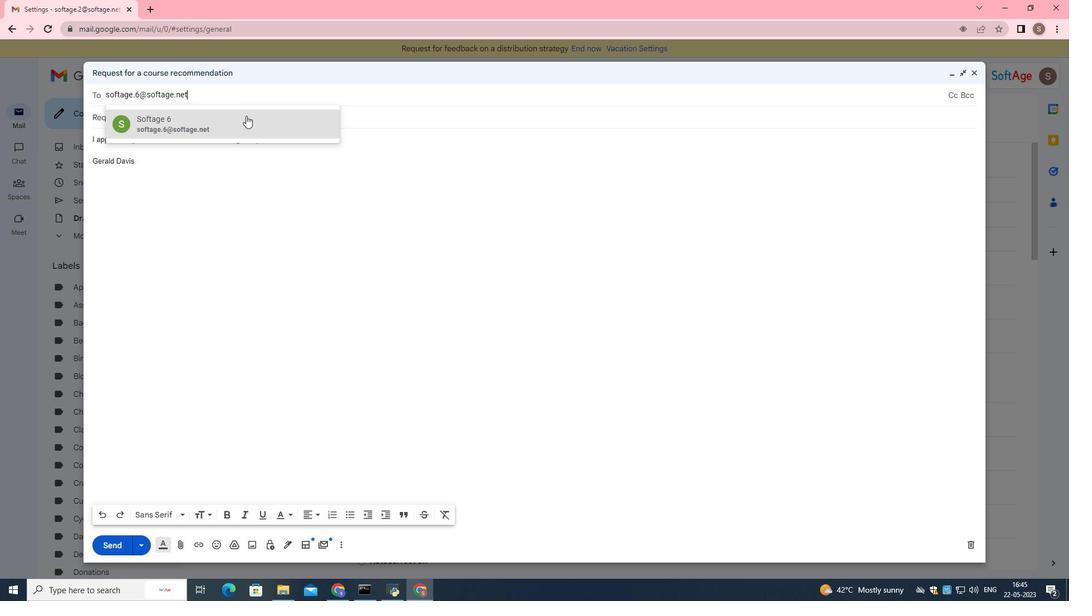 
Action: Mouse moved to (180, 543)
Screenshot: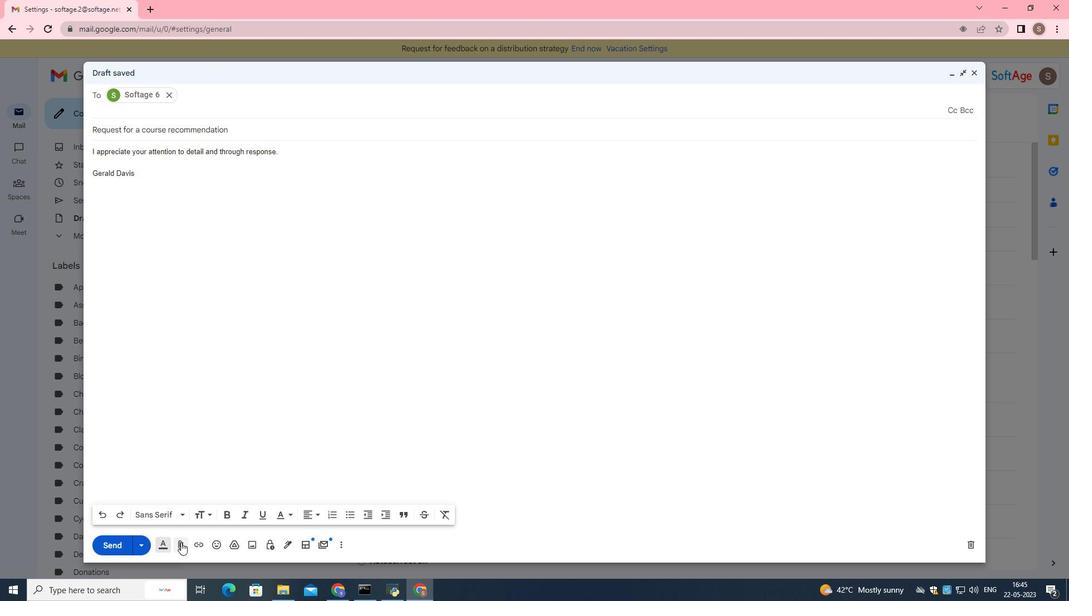 
Action: Mouse pressed left at (180, 543)
Screenshot: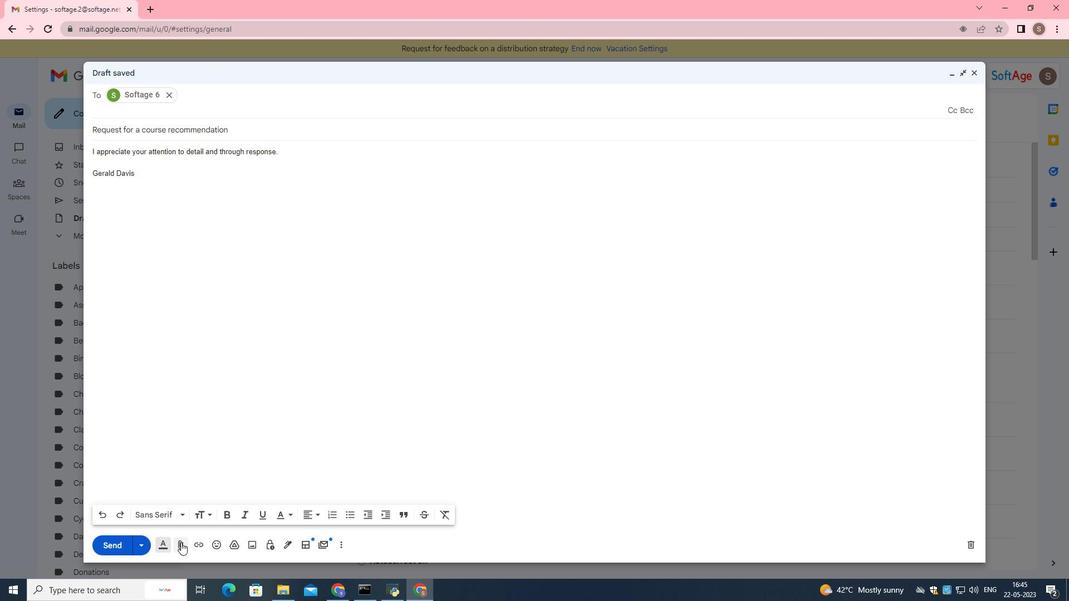 
Action: Mouse moved to (210, 95)
Screenshot: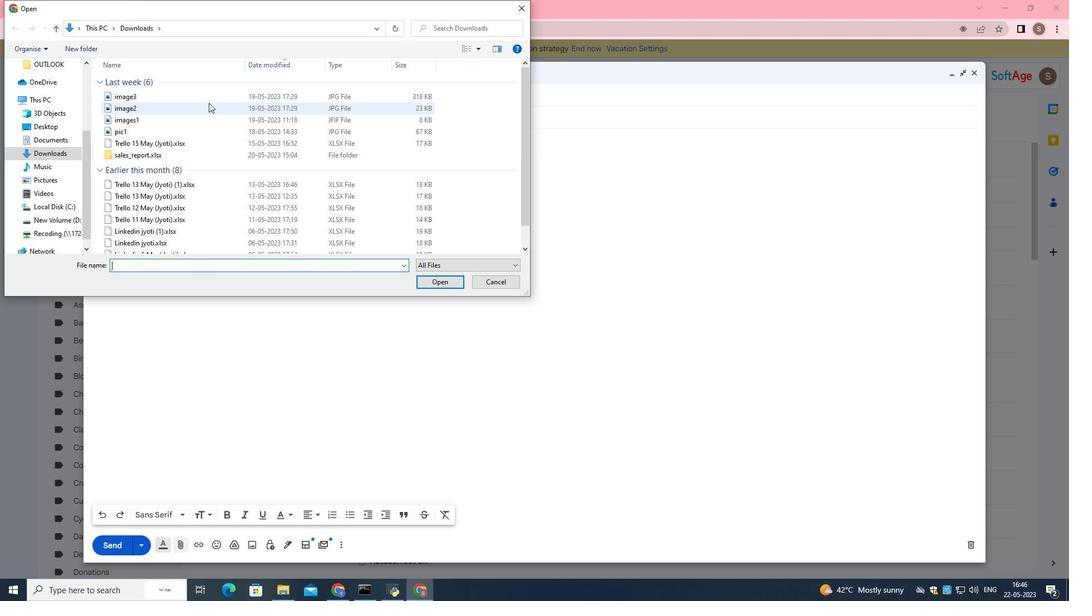 
Action: Mouse pressed left at (210, 95)
Screenshot: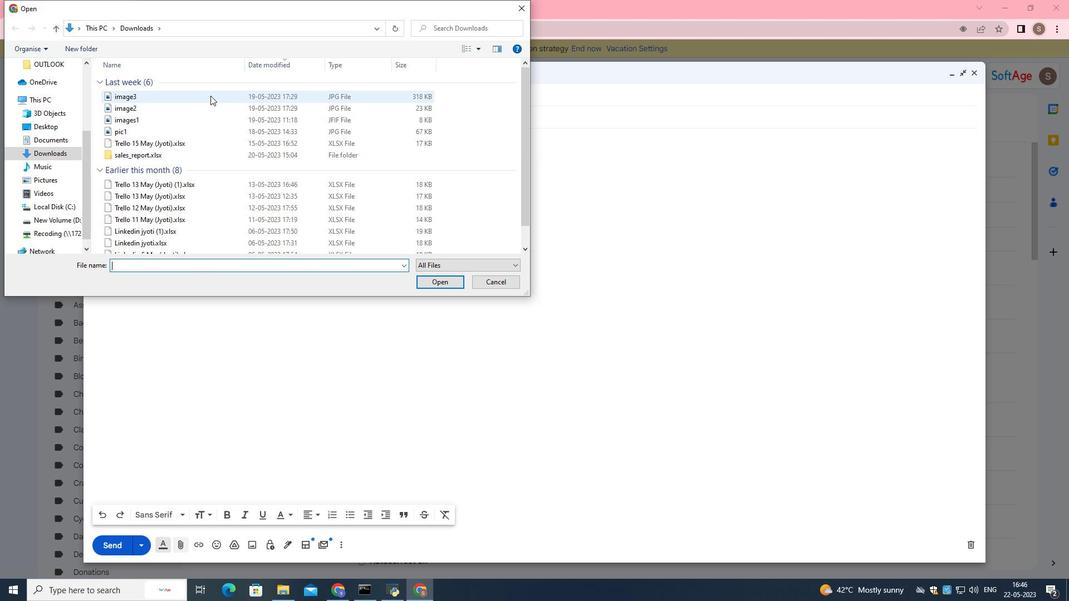 
Action: Mouse moved to (431, 281)
Screenshot: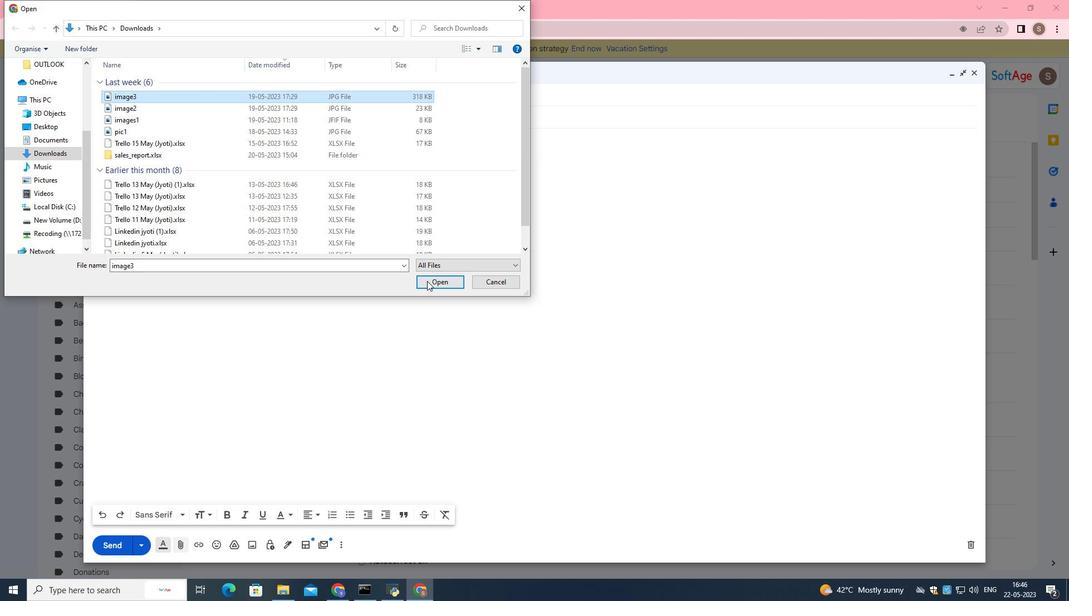 
Action: Mouse pressed left at (431, 281)
Screenshot: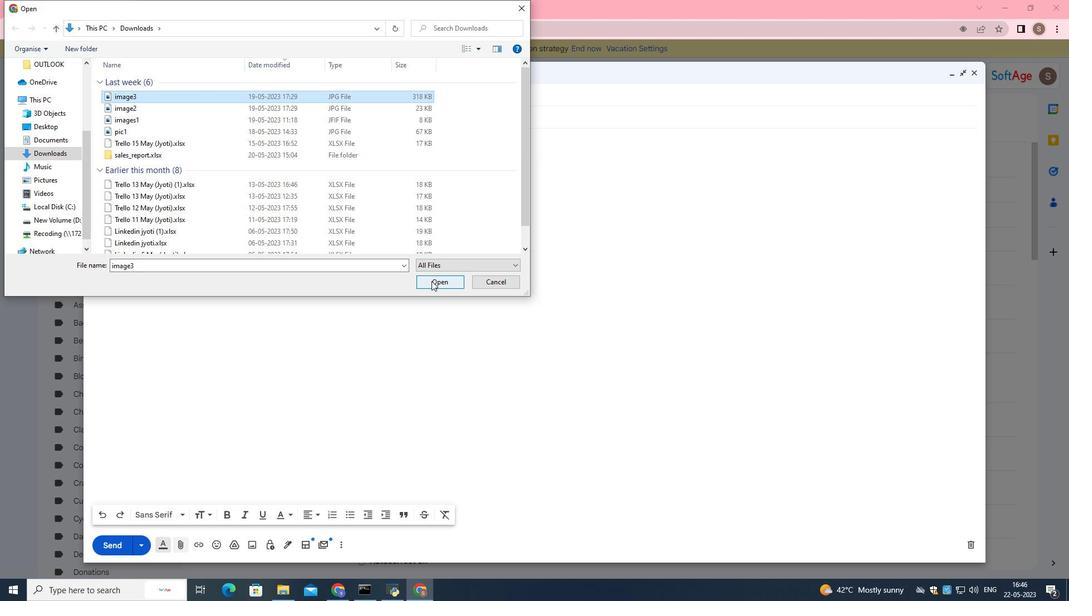 
Action: Mouse moved to (290, 140)
Screenshot: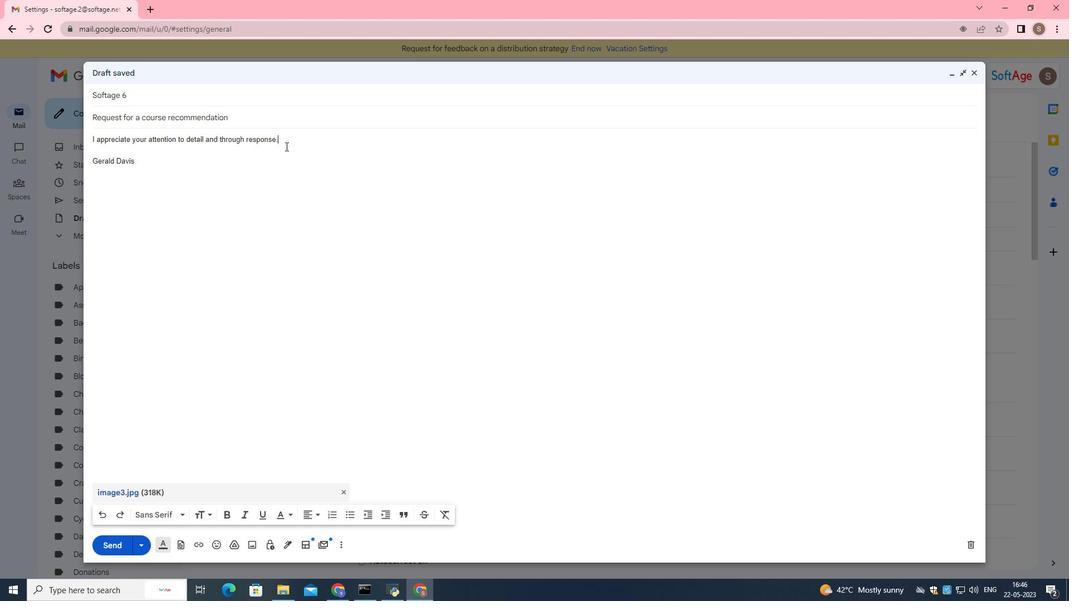 
Action: Mouse pressed left at (290, 140)
Screenshot: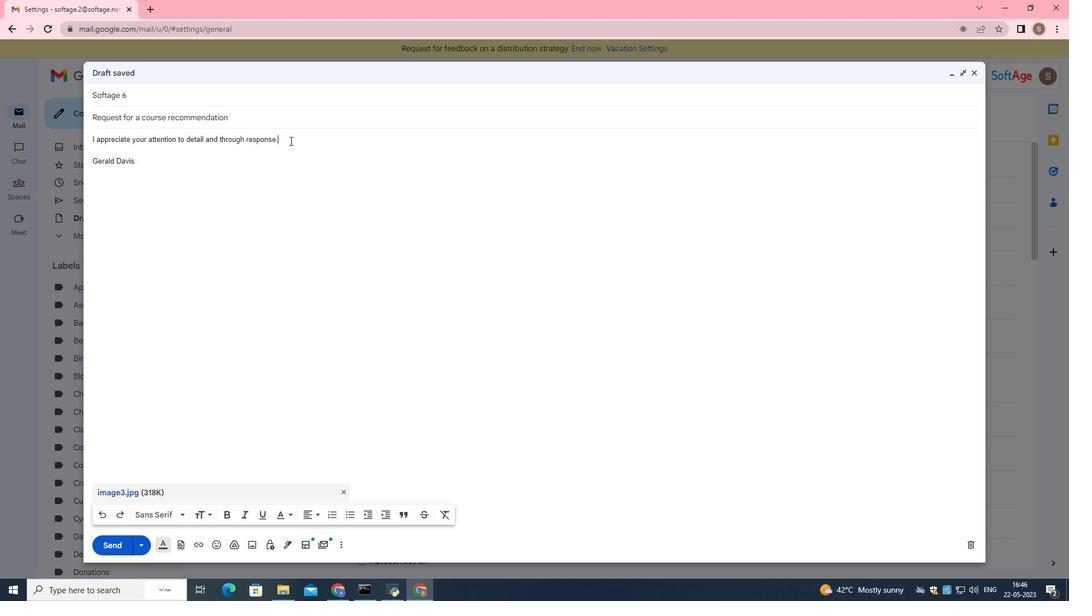 
Action: Mouse pressed left at (290, 140)
Screenshot: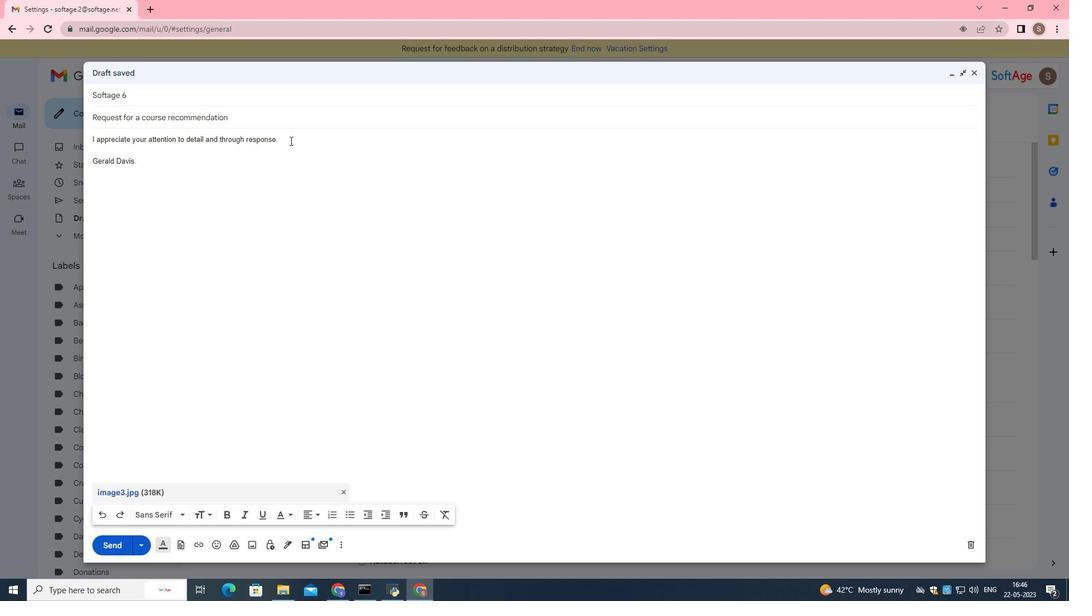 
Action: Mouse moved to (214, 140)
Screenshot: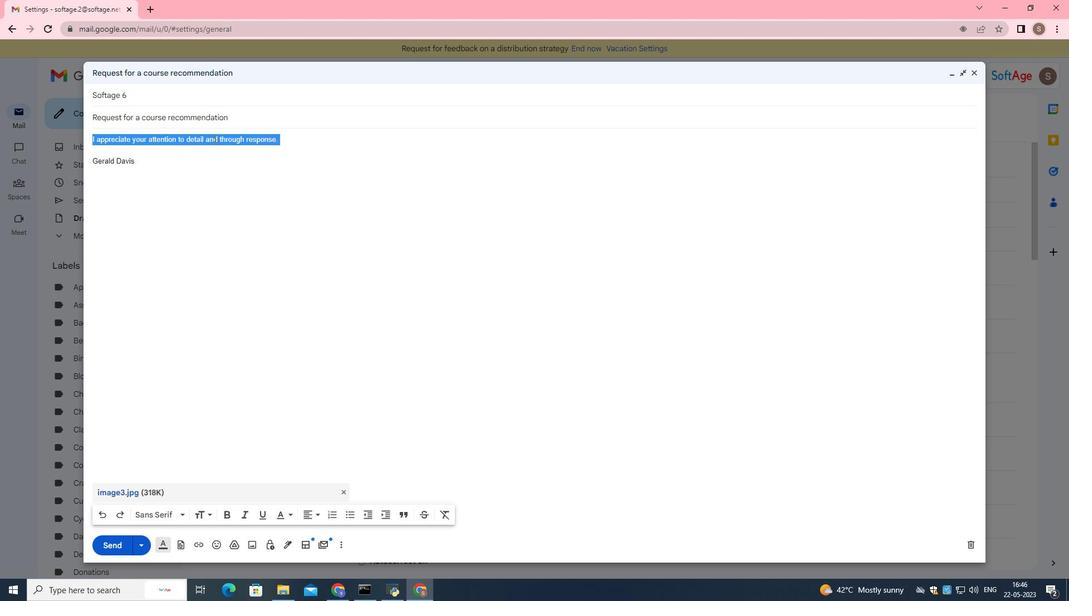 
Action: Mouse pressed right at (214, 140)
Screenshot: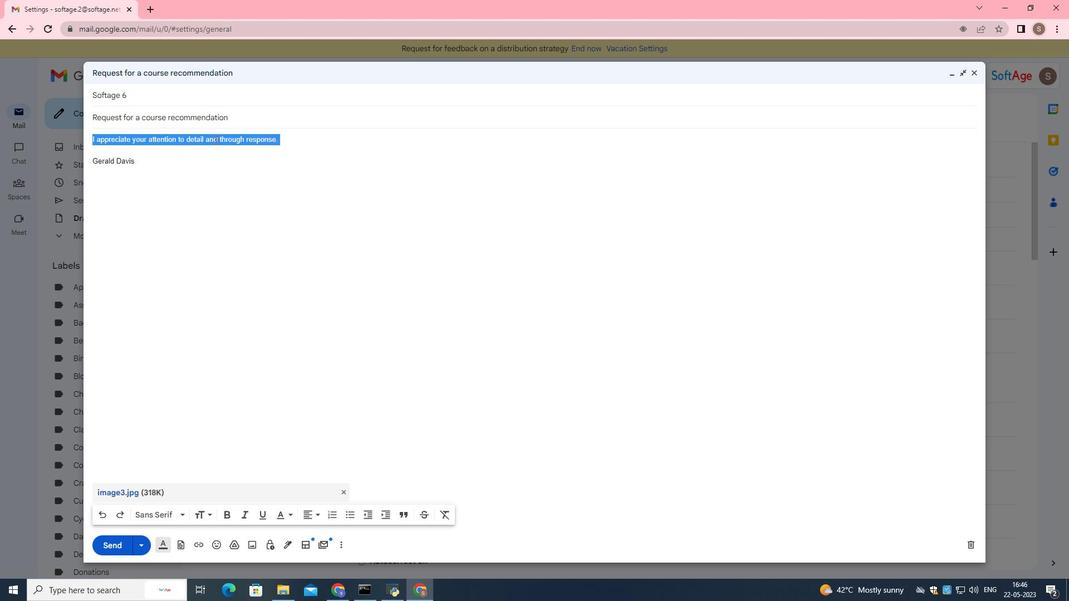 
Action: Mouse moved to (174, 164)
Screenshot: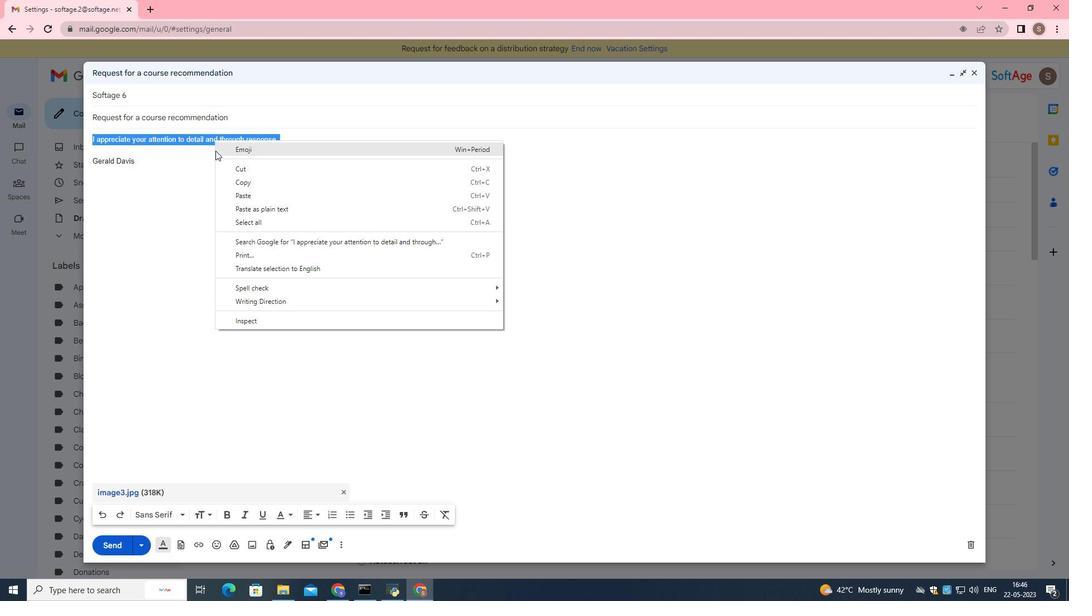 
Action: Mouse pressed left at (174, 164)
Screenshot: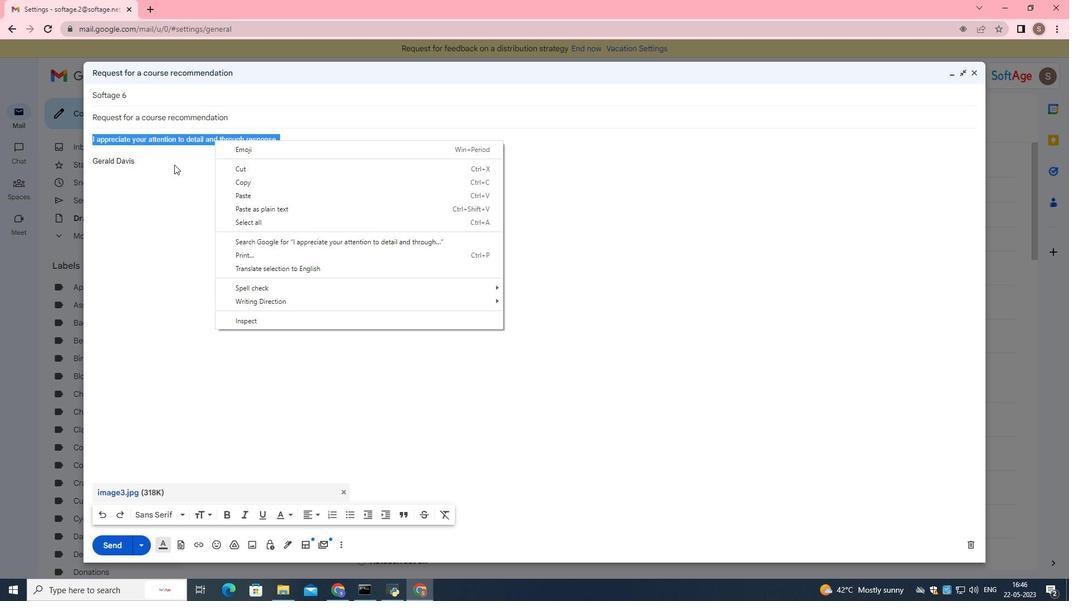 
Action: Mouse moved to (321, 136)
Screenshot: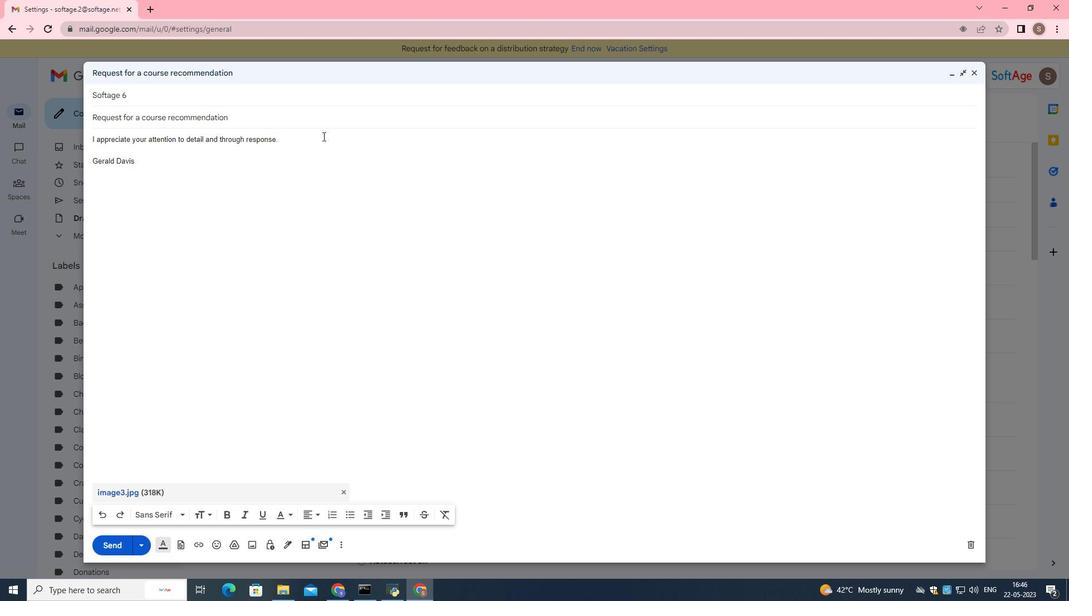 
Action: Mouse pressed left at (321, 136)
Screenshot: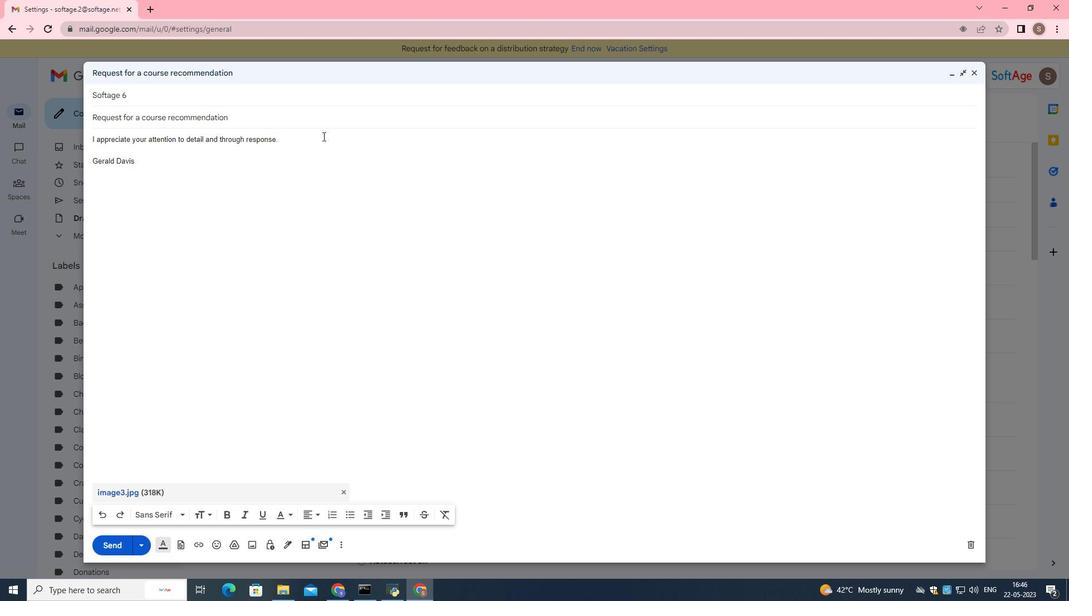 
Action: Mouse pressed left at (321, 136)
Screenshot: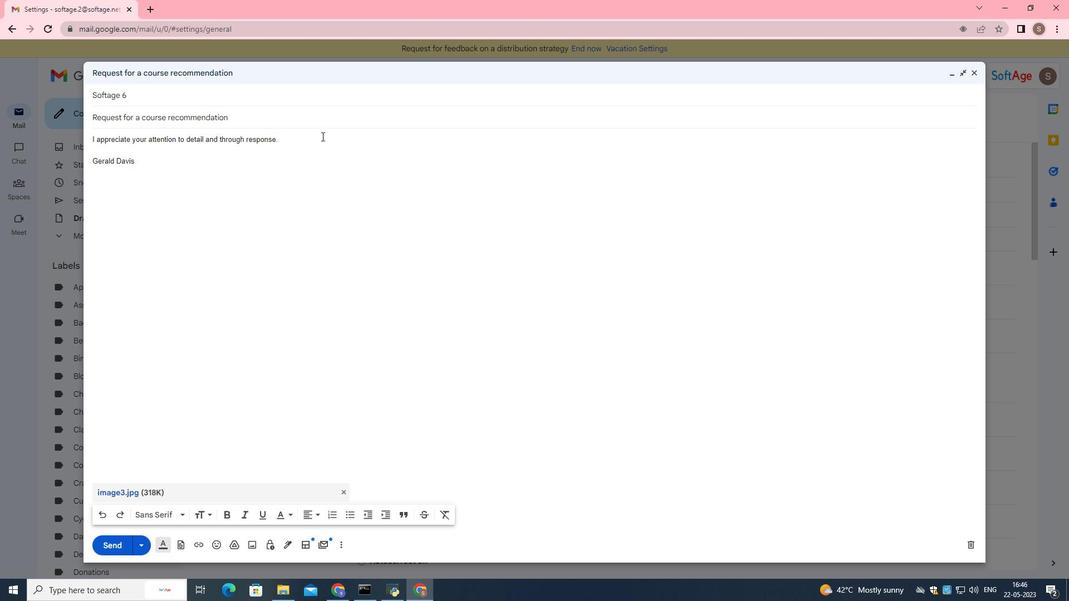 
Action: Mouse pressed left at (321, 136)
Screenshot: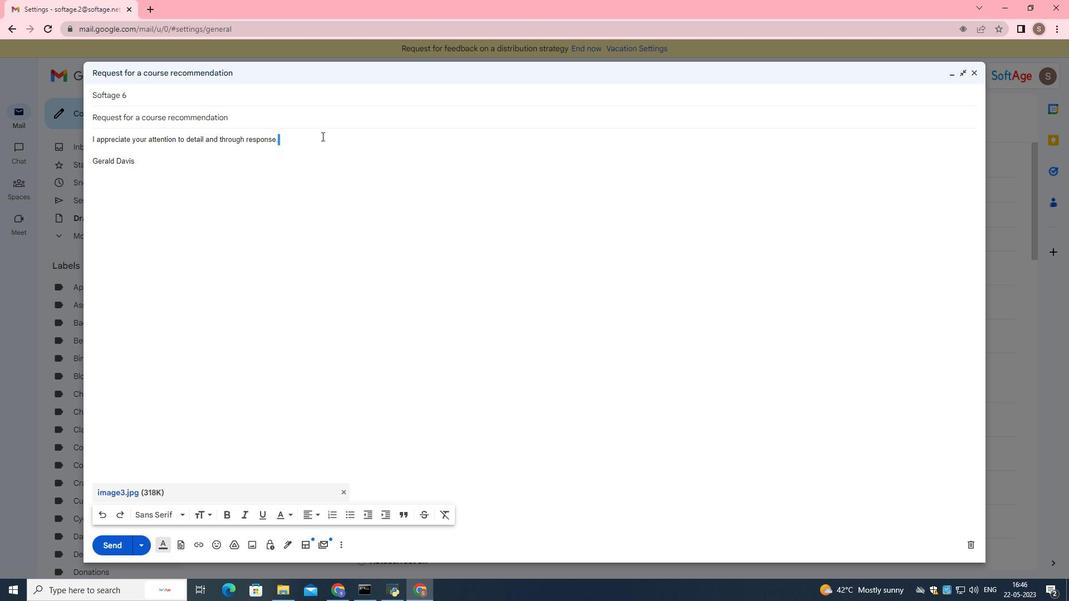 
Action: Mouse pressed left at (321, 136)
Screenshot: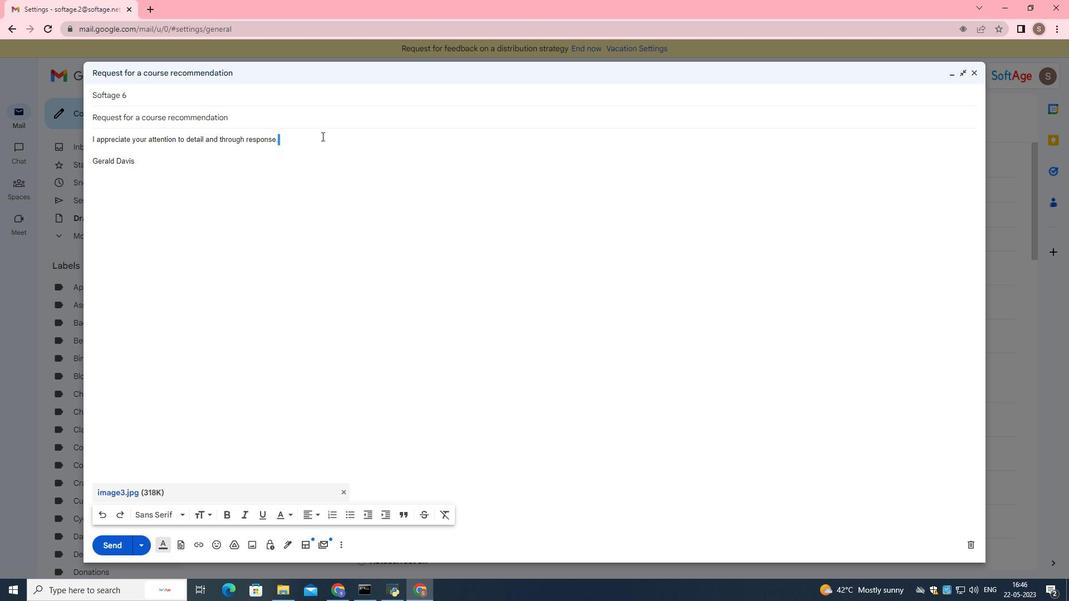 
Action: Mouse moved to (321, 136)
Screenshot: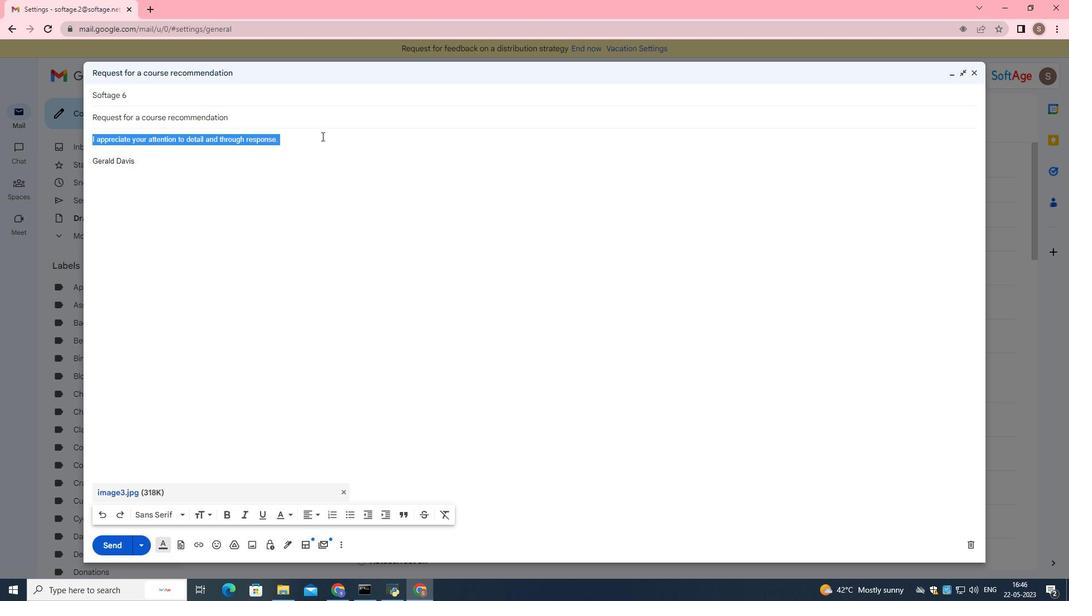 
Action: Key pressed <Key.backspace><Key.shift>I<Key.space>would<Key.space>like<Key.space>to<Key.space>arrange<Key.space>a<Key.space>call<Key.space>to<Key.space>disss<Key.backspace><Key.backspace>cuss<Key.space>this<Key.space>matter<Key.space>
Screenshot: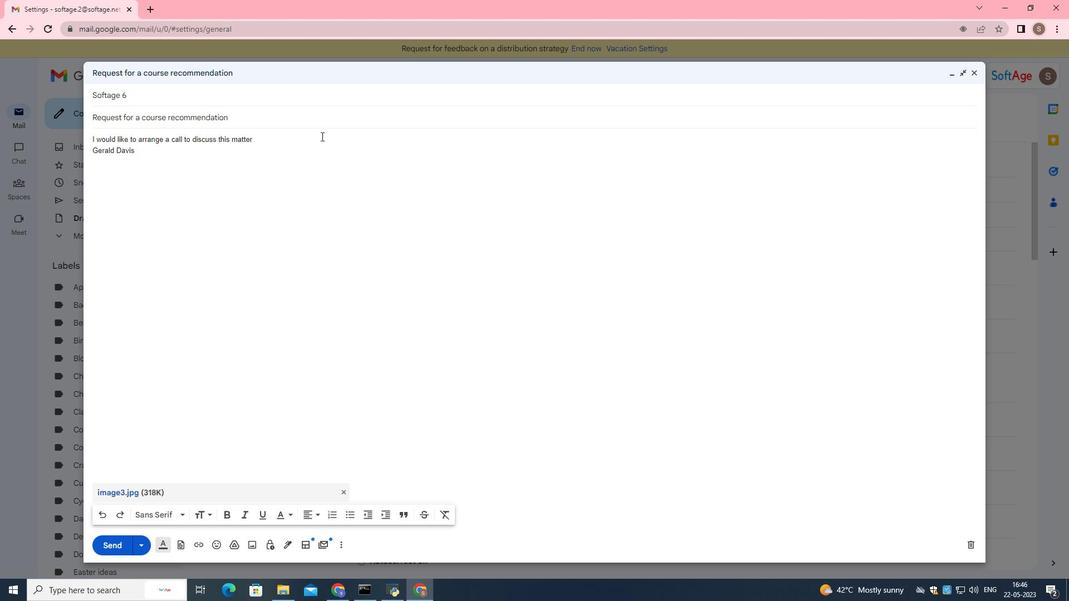 
Action: Mouse moved to (321, 141)
Screenshot: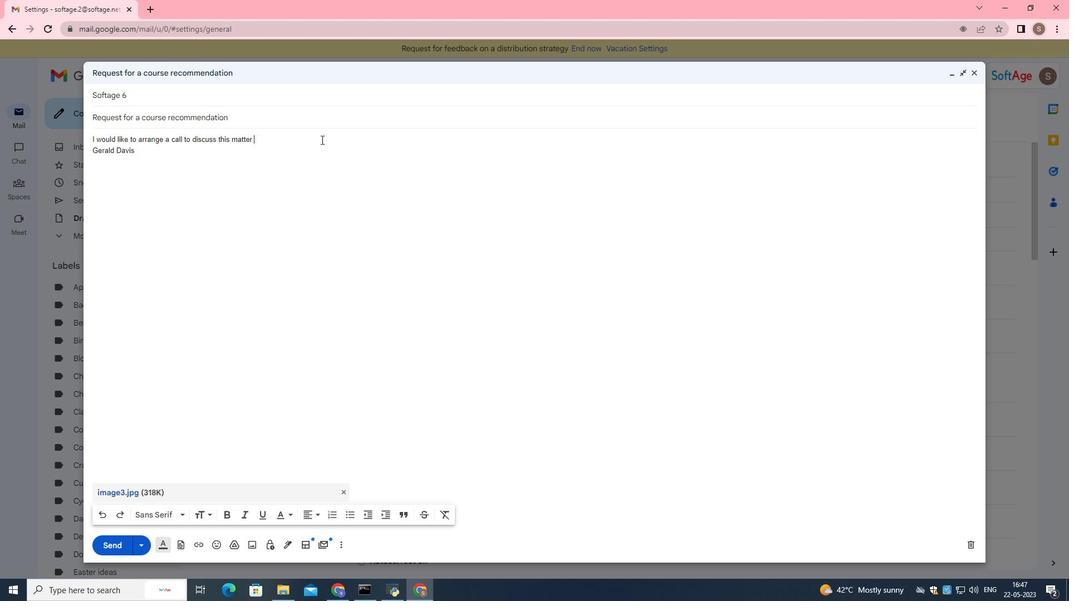 
Action: Key pressed further<Key.space>s<Key.backspace><Key.backspace><Key.backspace><Key.backspace><Key.backspace><Key.backspace><Key.backspace><Key.backspace><Key.backspace><Key.backspace>.
Screenshot: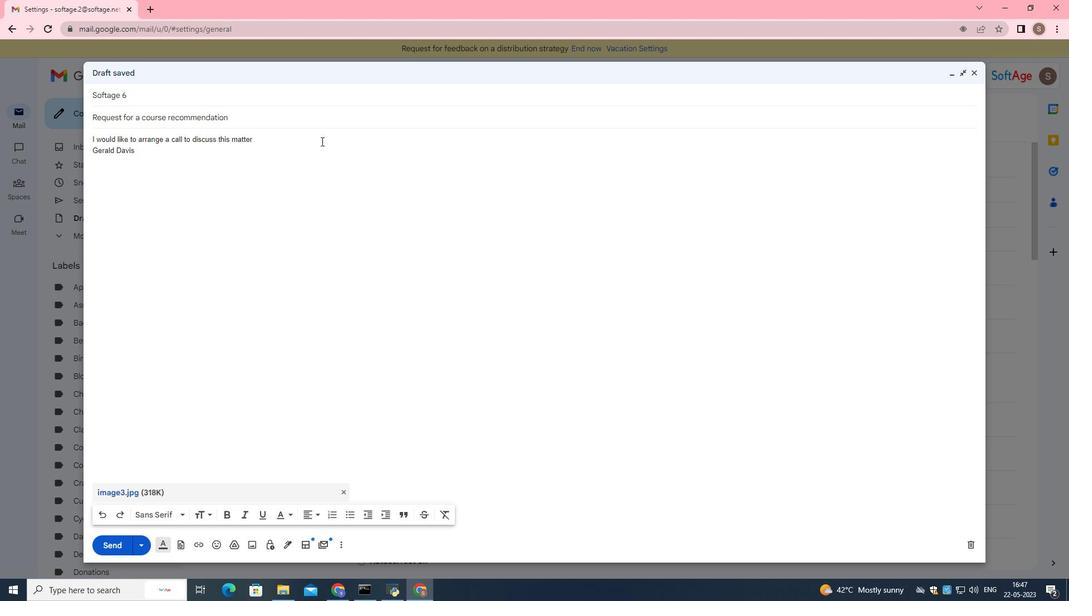 
Action: Mouse moved to (109, 542)
Screenshot: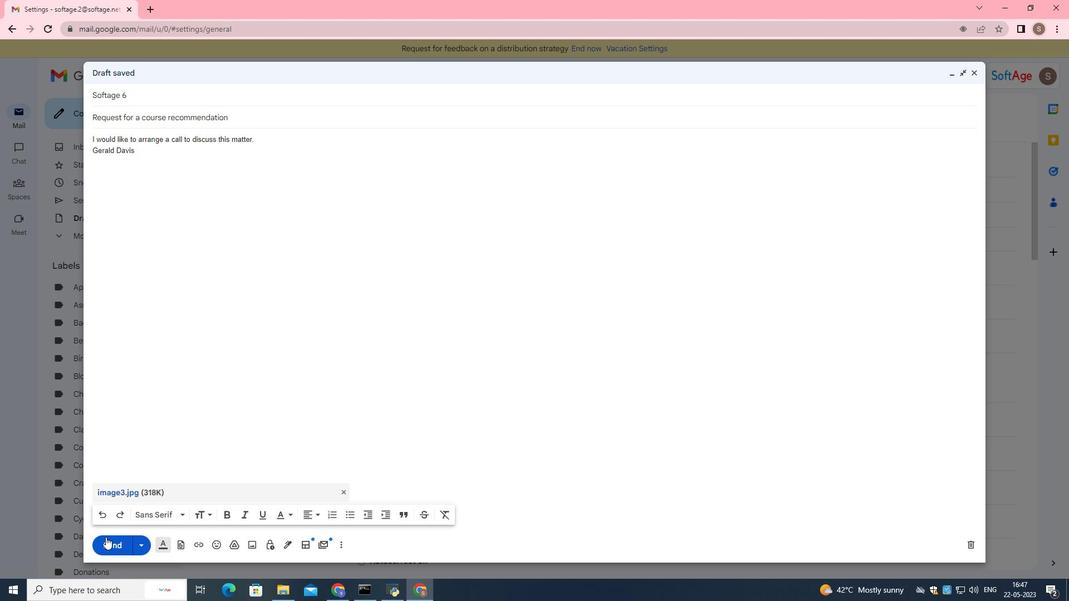 
Action: Mouse pressed left at (109, 542)
Screenshot: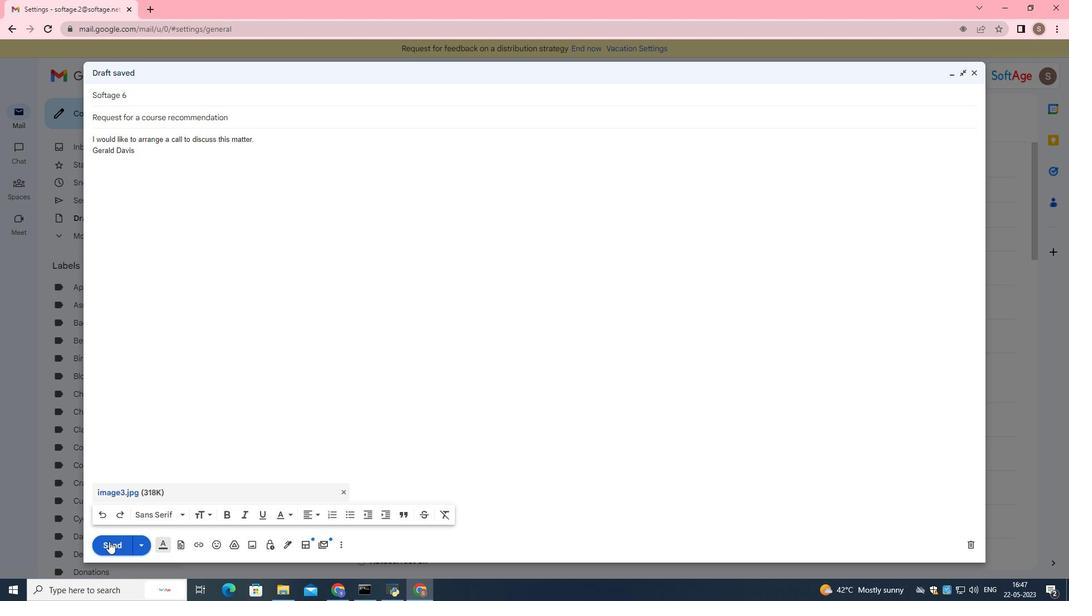
Action: Mouse moved to (91, 201)
Screenshot: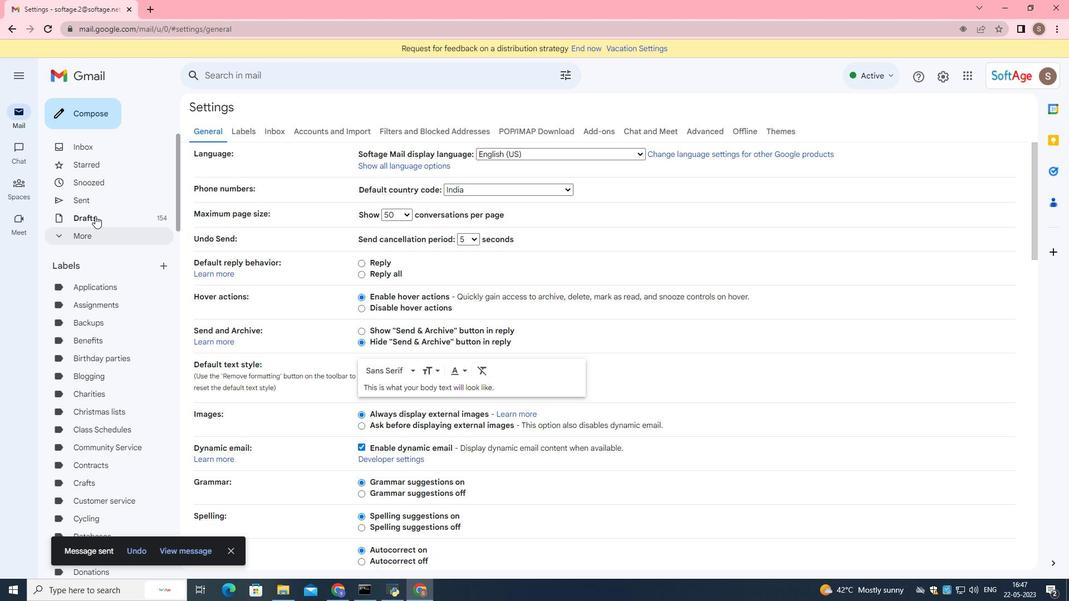 
Action: Mouse pressed left at (91, 201)
Screenshot: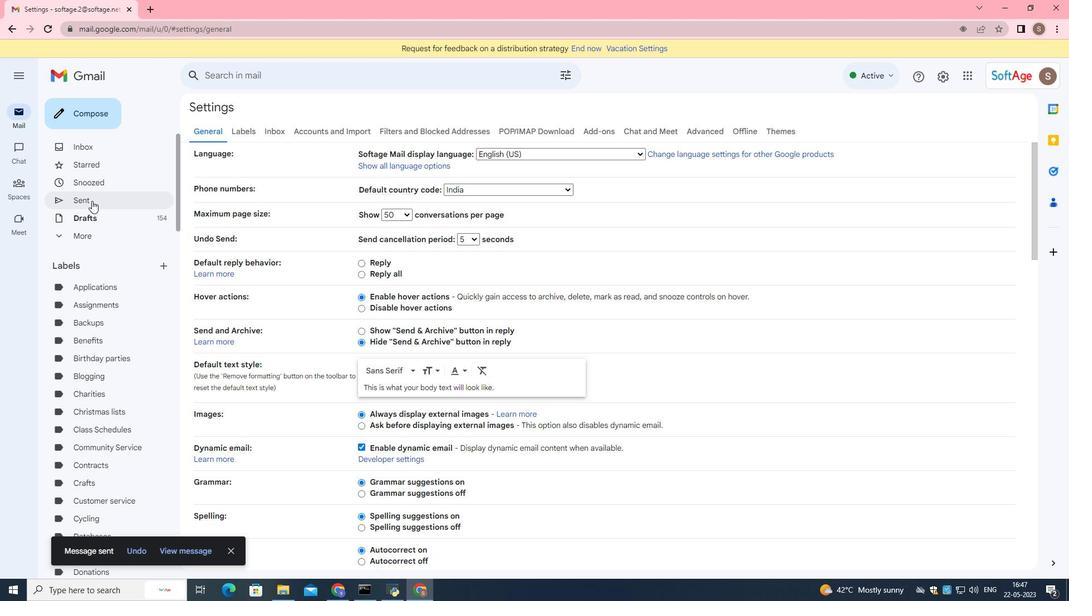 
Action: Mouse moved to (213, 160)
Screenshot: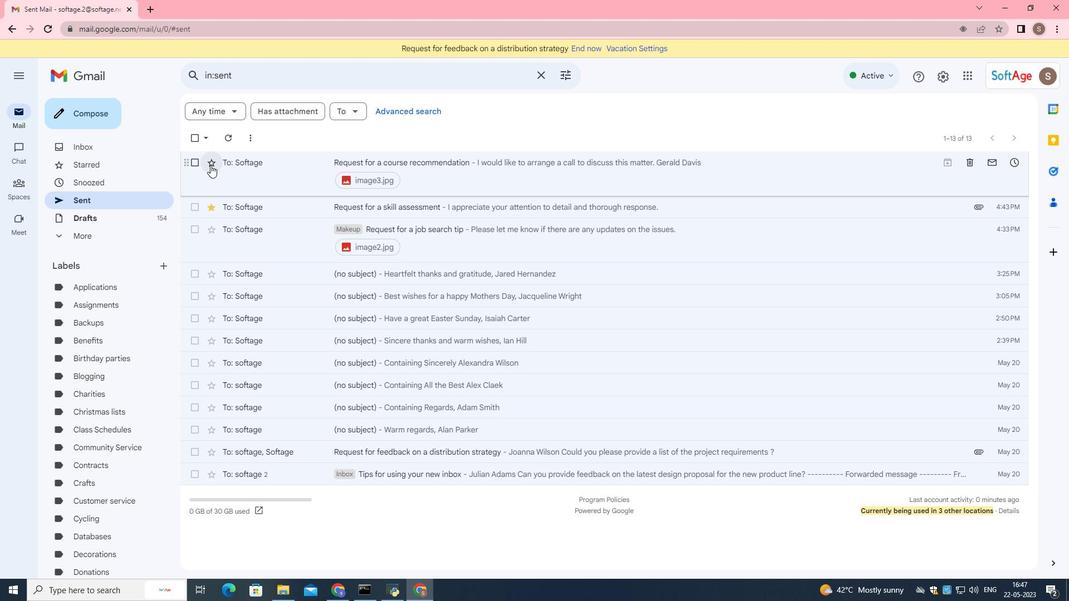 
Action: Mouse pressed left at (213, 160)
Screenshot: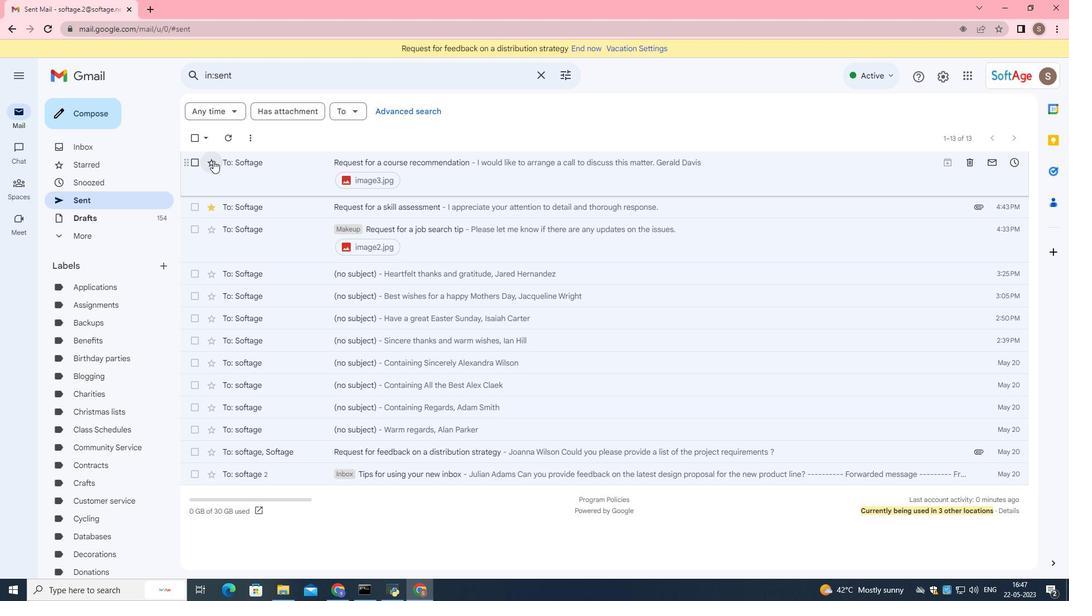 
Action: Mouse moved to (265, 167)
Screenshot: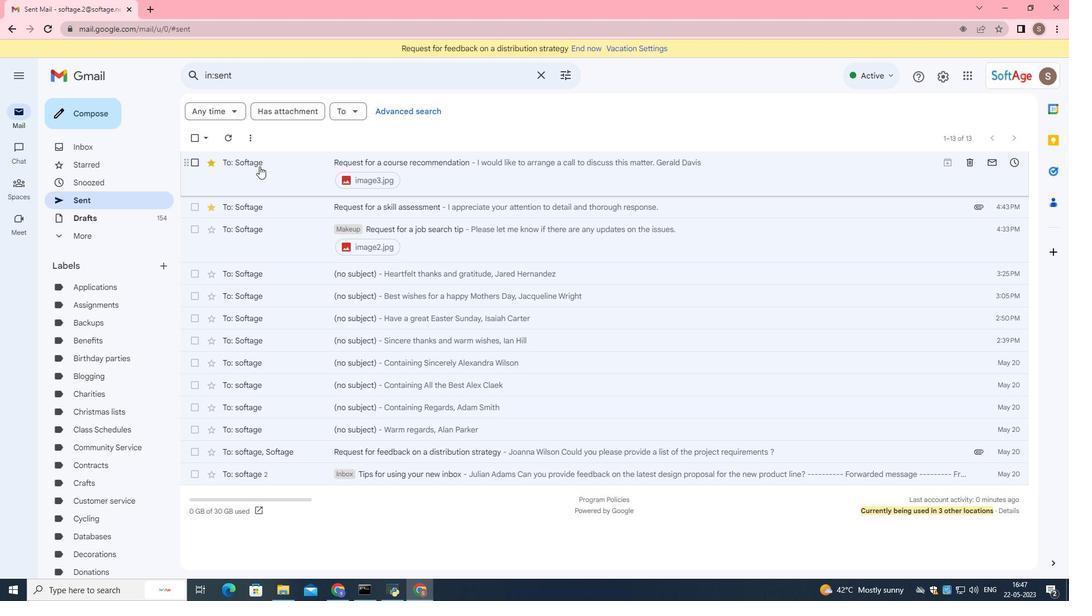 
Action: Mouse pressed left at (265, 167)
Screenshot: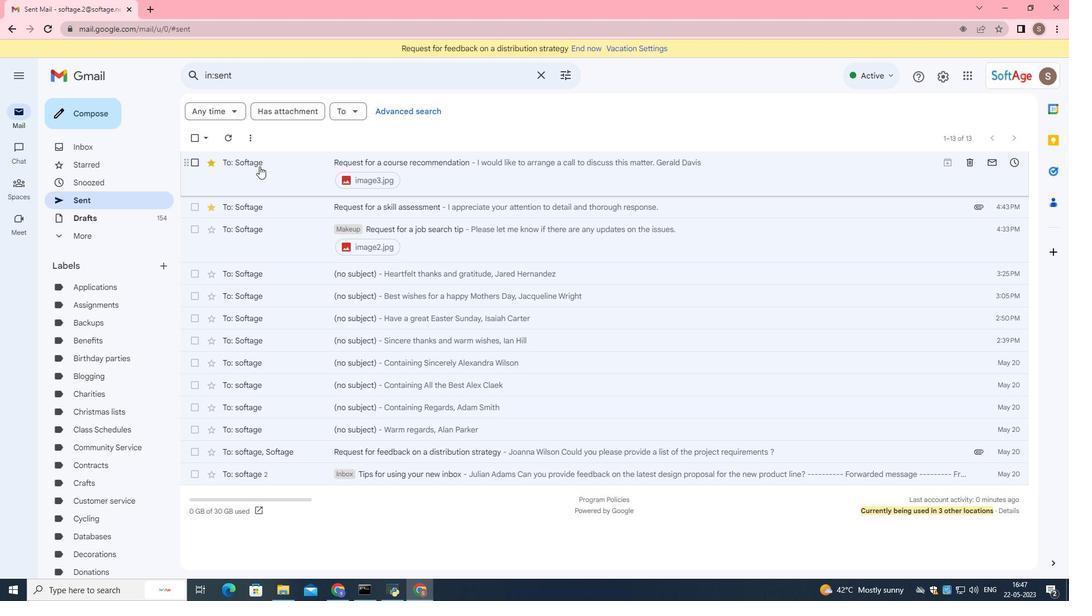 
Action: Mouse moved to (382, 432)
Screenshot: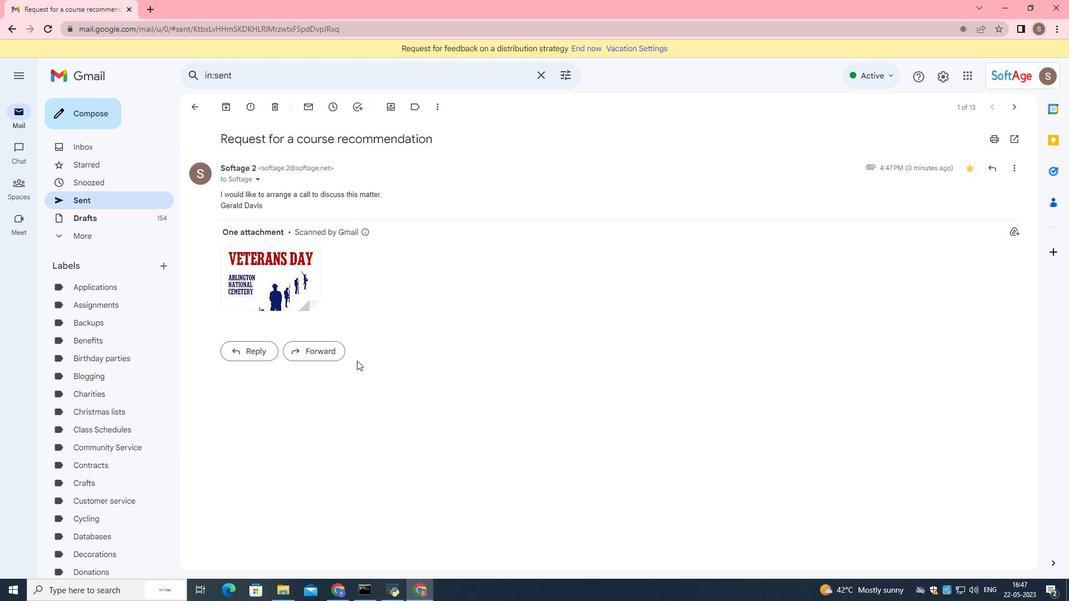 
Action: Mouse pressed left at (382, 432)
Screenshot: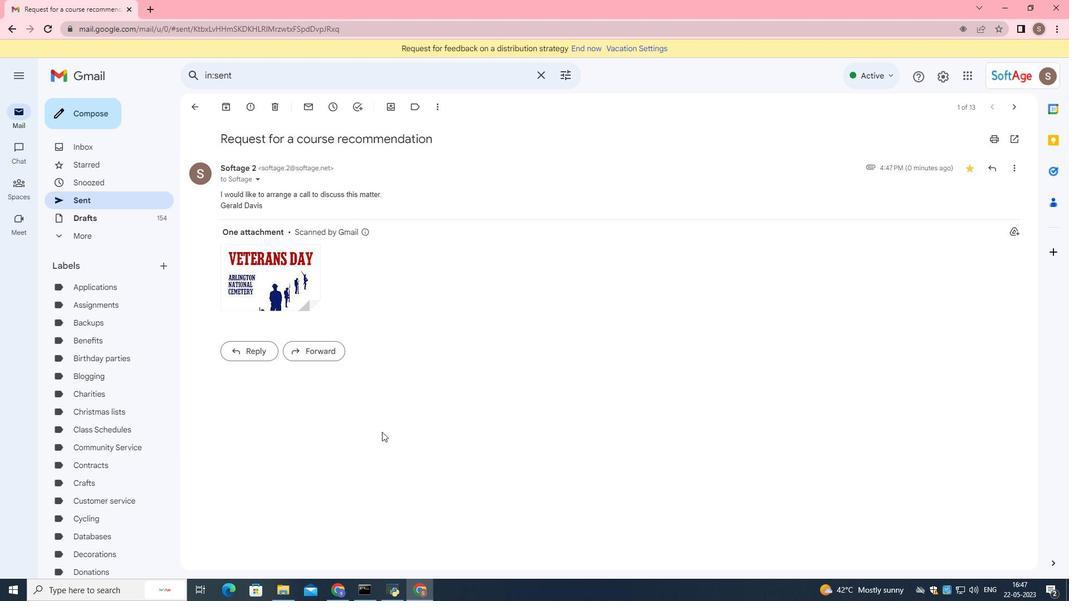 
Action: Mouse moved to (418, 109)
Screenshot: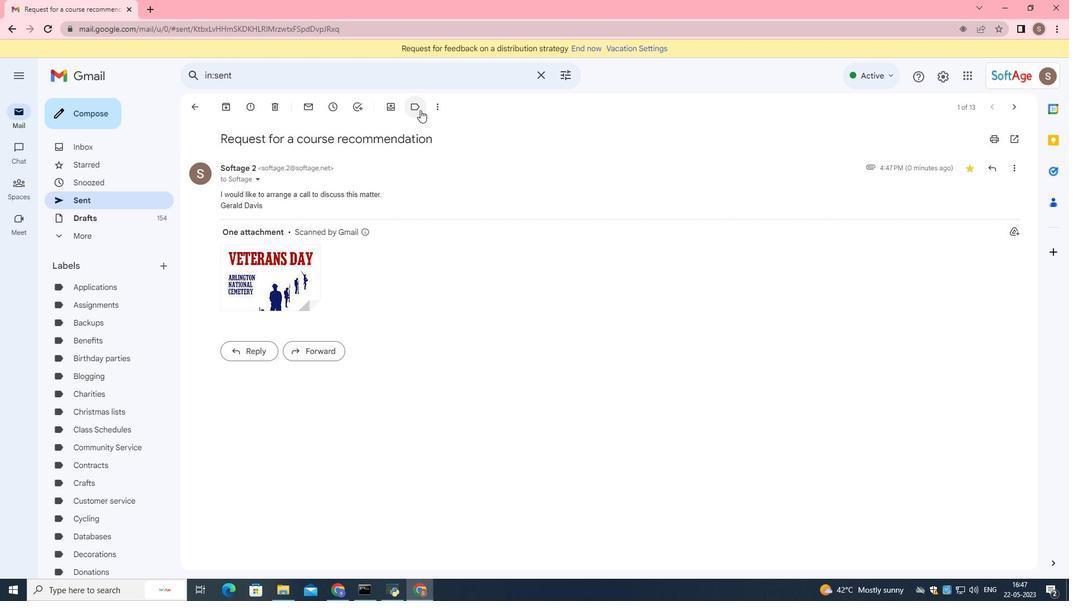 
Action: Mouse pressed left at (418, 109)
Screenshot: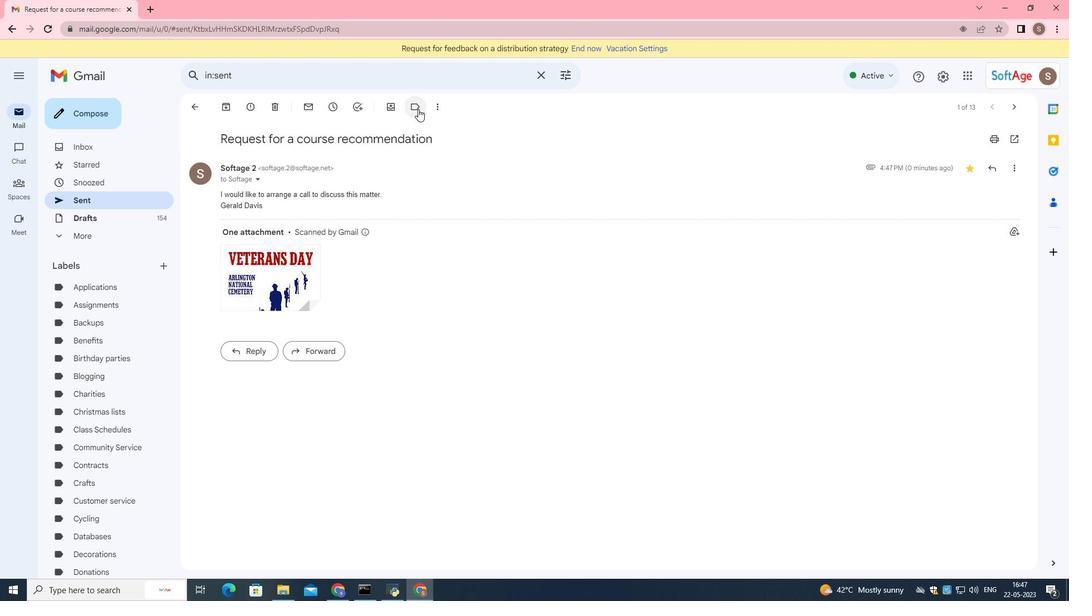 
Action: Mouse moved to (424, 149)
Screenshot: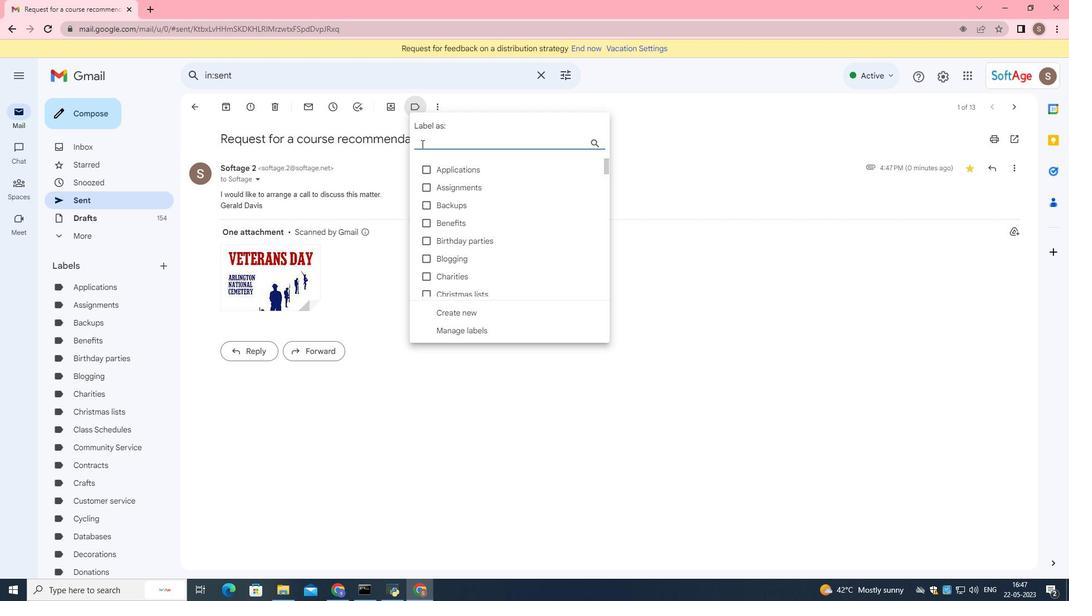 
Action: Key pressed fr
Screenshot: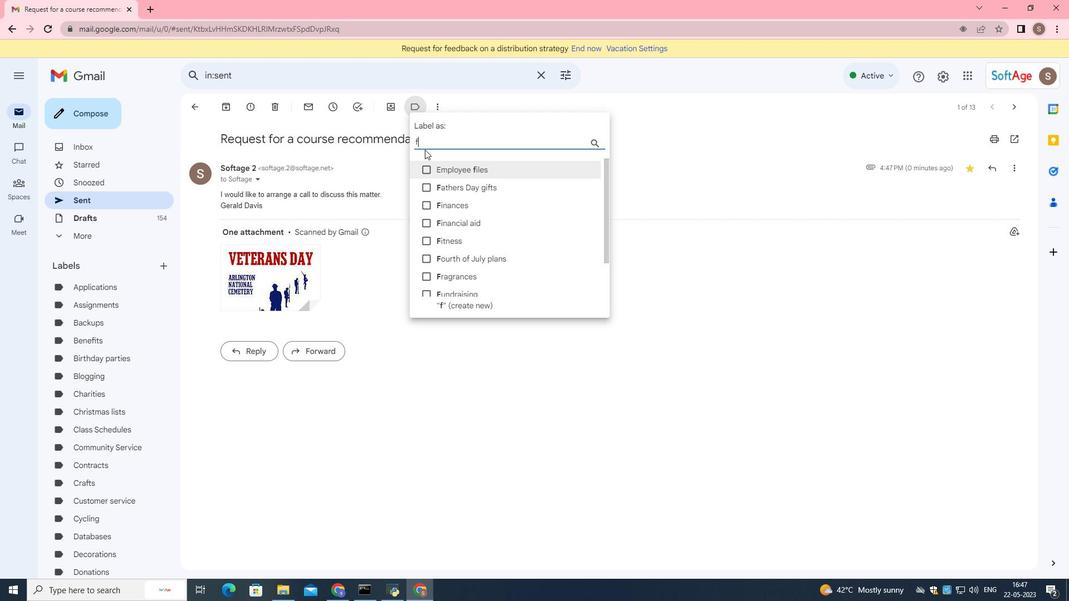 
Action: Mouse moved to (439, 169)
Screenshot: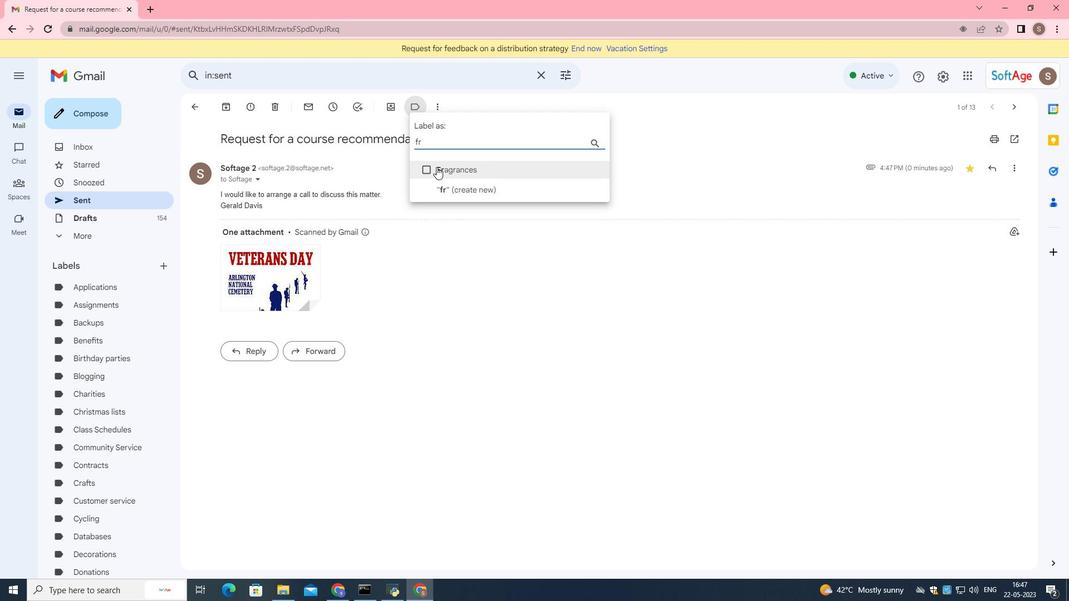 
Action: Mouse pressed left at (439, 169)
Screenshot: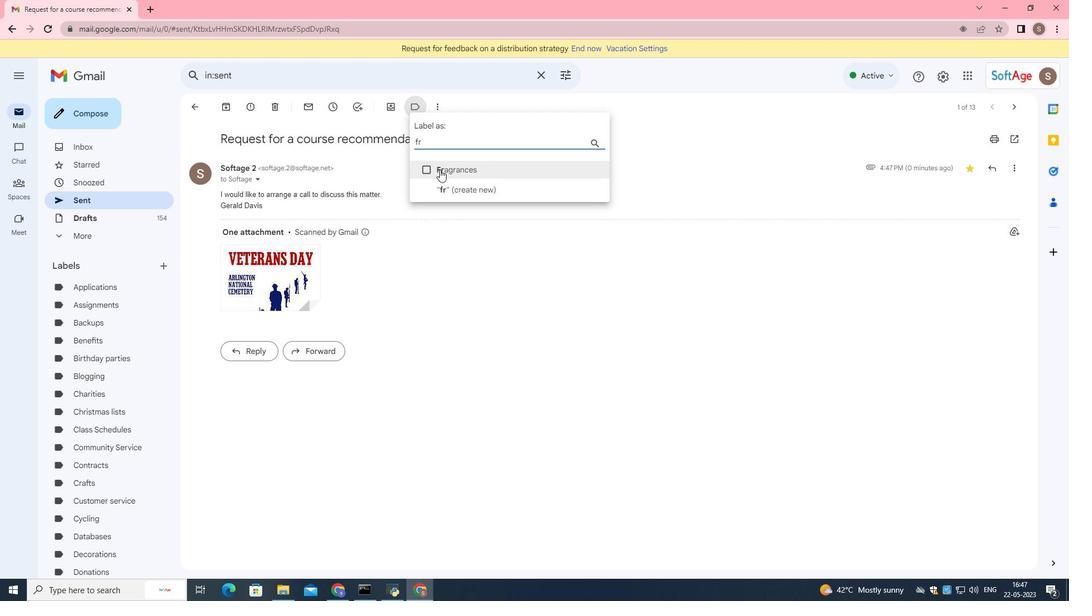 
Action: Mouse moved to (202, 104)
Screenshot: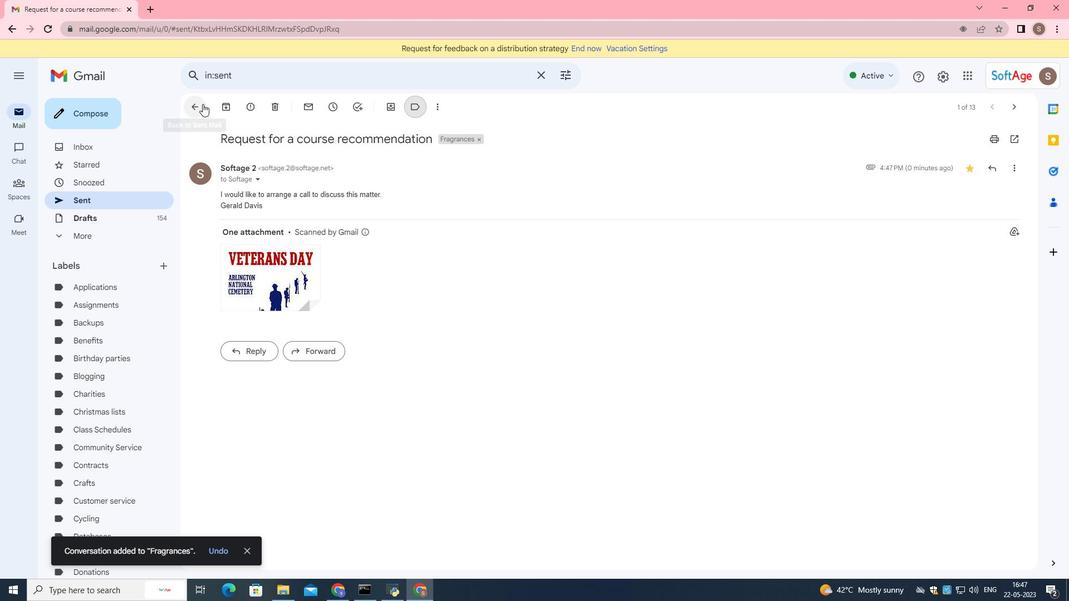 
Action: Mouse pressed left at (202, 104)
Screenshot: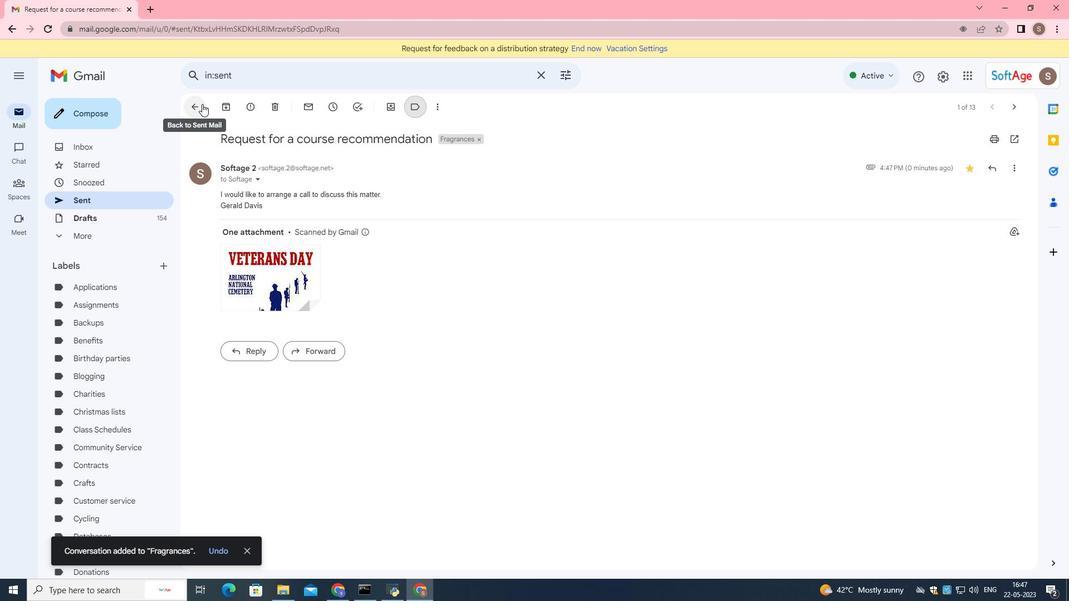 
Action: Mouse moved to (255, 158)
Screenshot: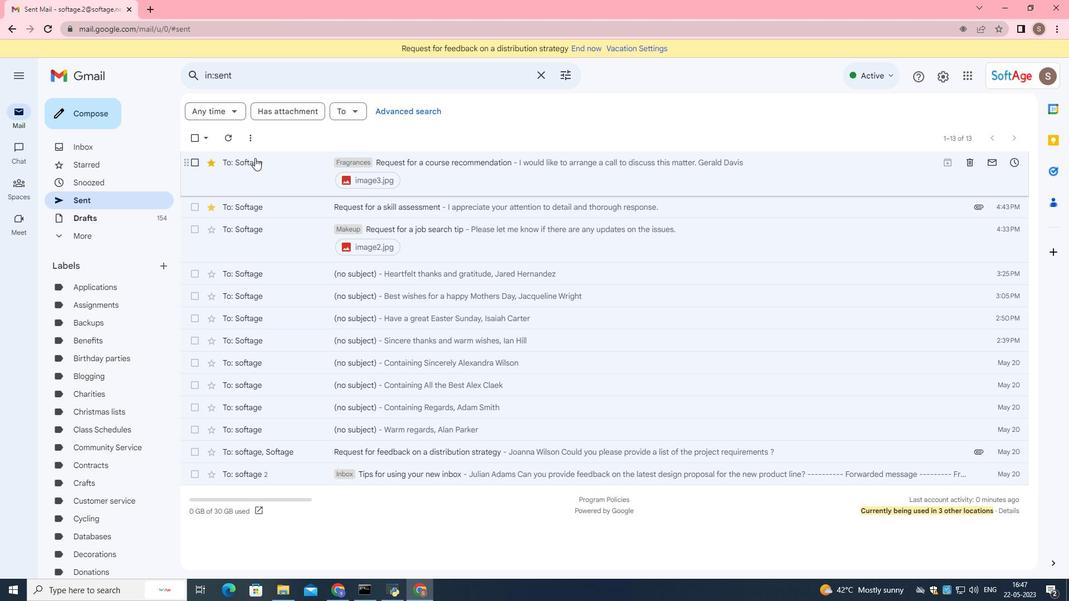 
Action: Mouse pressed left at (255, 158)
Screenshot: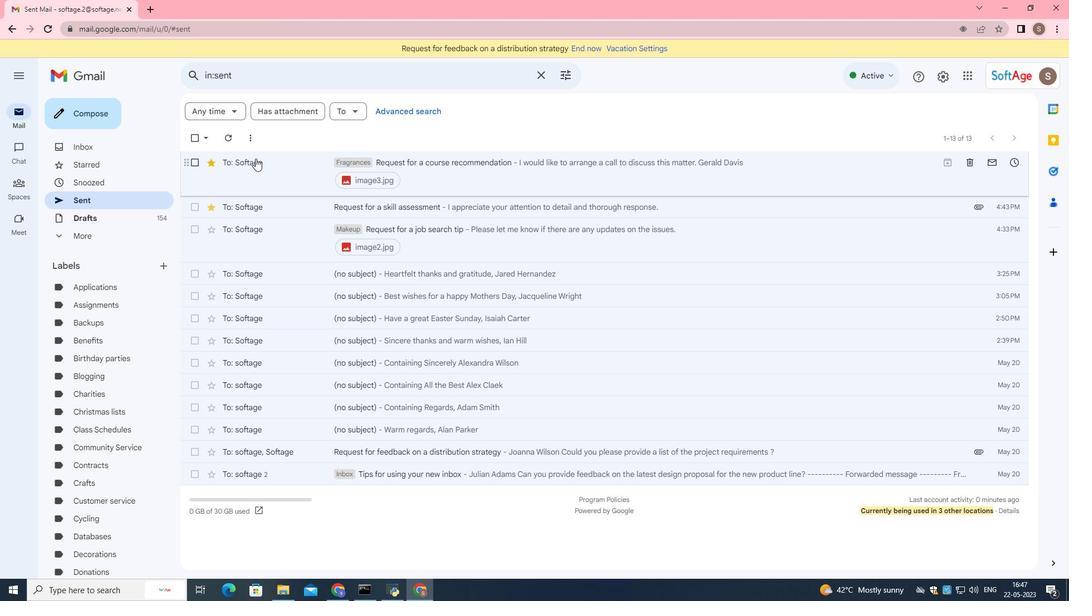 
Action: Mouse moved to (458, 145)
Screenshot: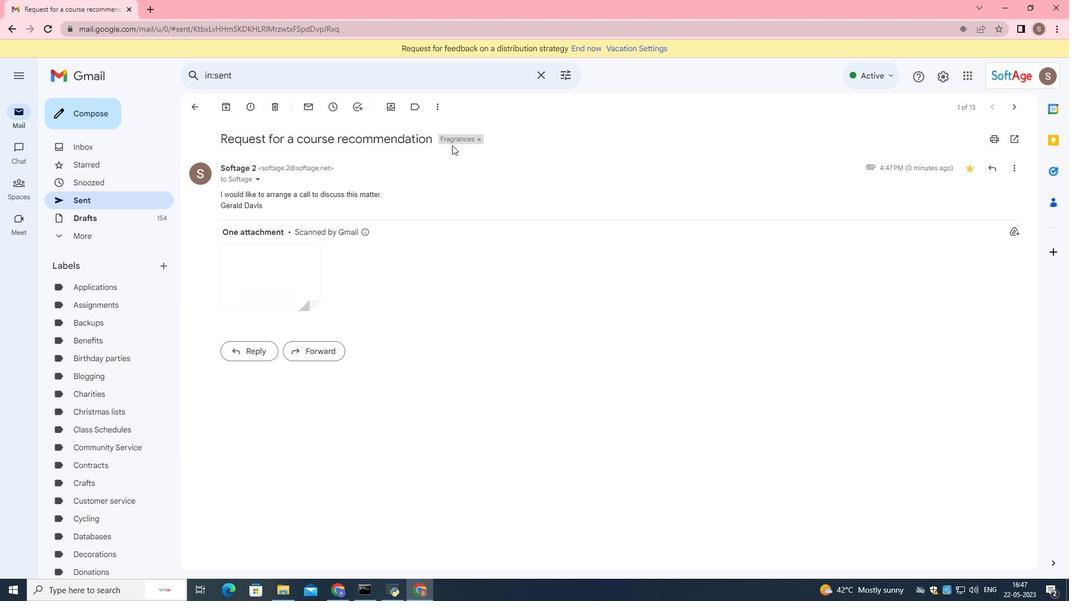 
